 Task: Find connections with filter location Orvault with filter topic #communitieswith filter profile language Spanish with filter current company QuantumBlack, AI by McKinsey with filter school Deccan College Of Engineering And Technology with filter industry Freight and Package Transportation with filter service category Financial Analysis with filter keywords title Principal
Action: Mouse moved to (528, 90)
Screenshot: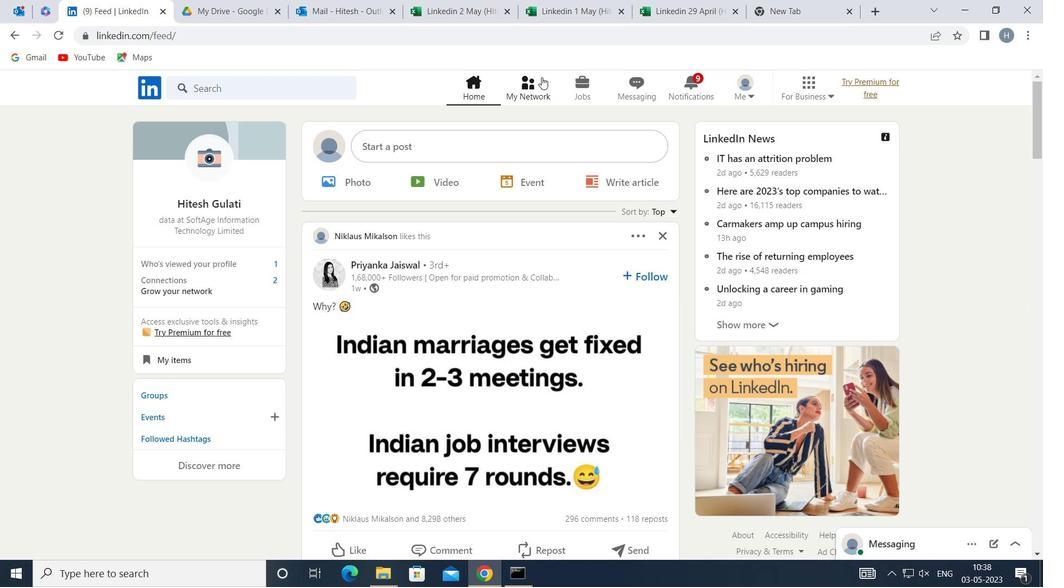 
Action: Mouse pressed left at (528, 90)
Screenshot: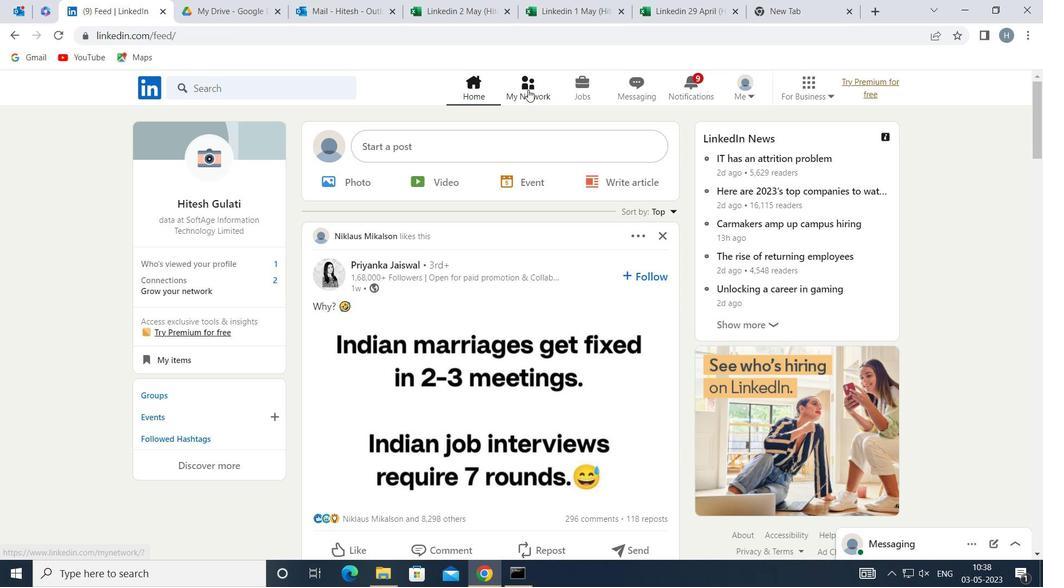 
Action: Mouse moved to (296, 158)
Screenshot: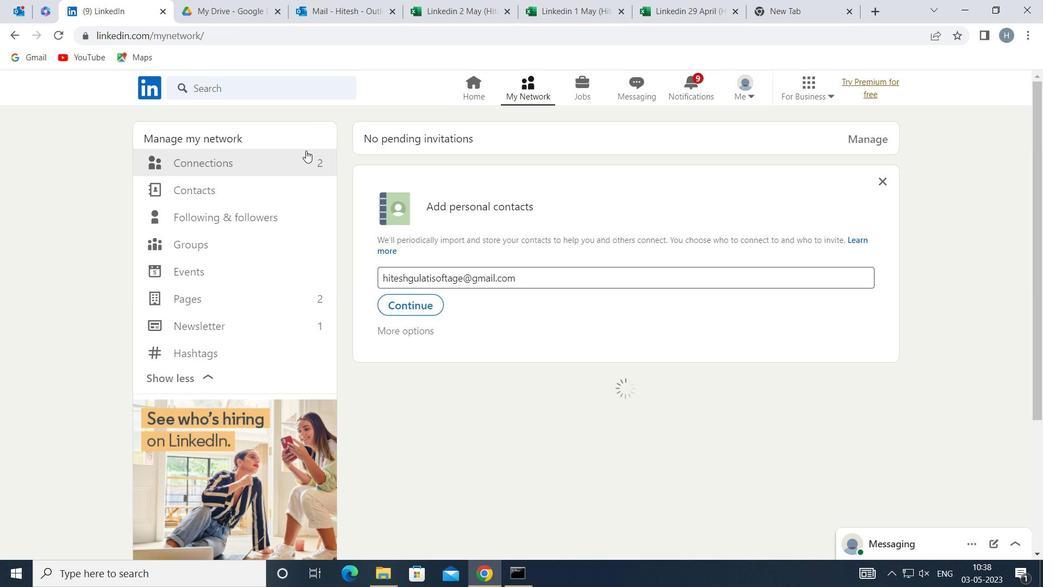 
Action: Mouse pressed left at (296, 158)
Screenshot: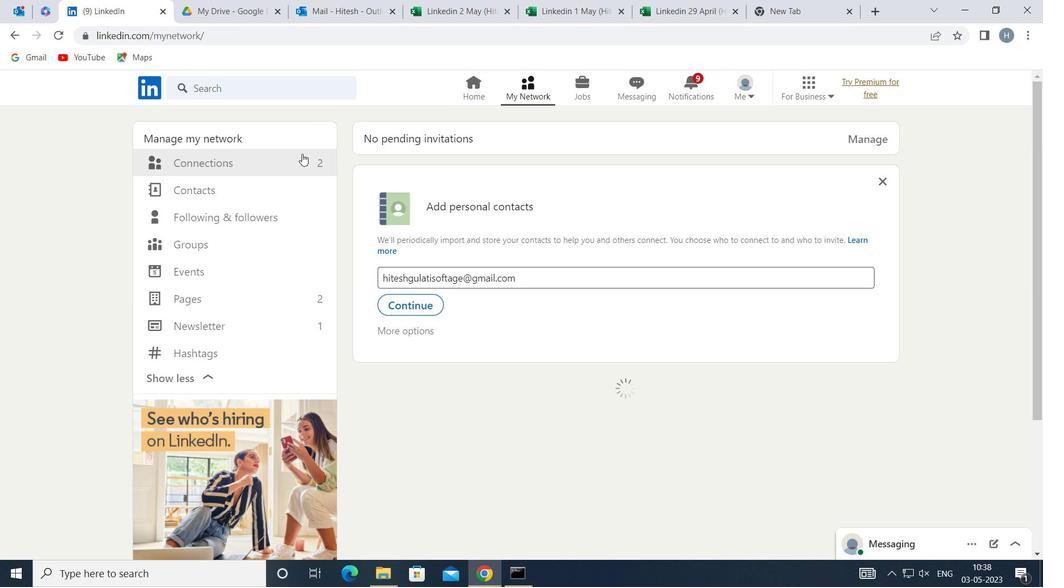 
Action: Mouse moved to (649, 160)
Screenshot: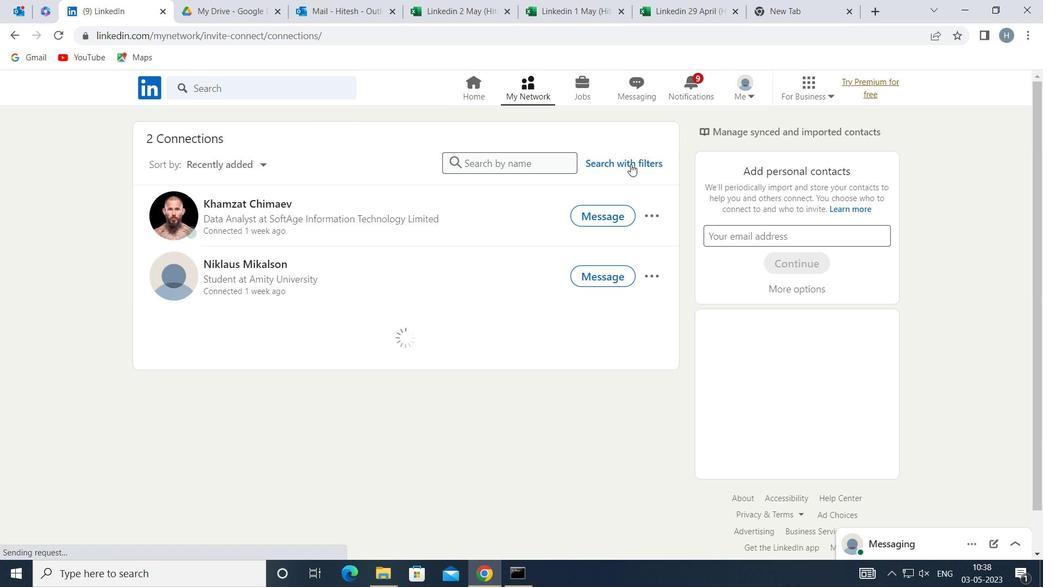 
Action: Mouse pressed left at (649, 160)
Screenshot: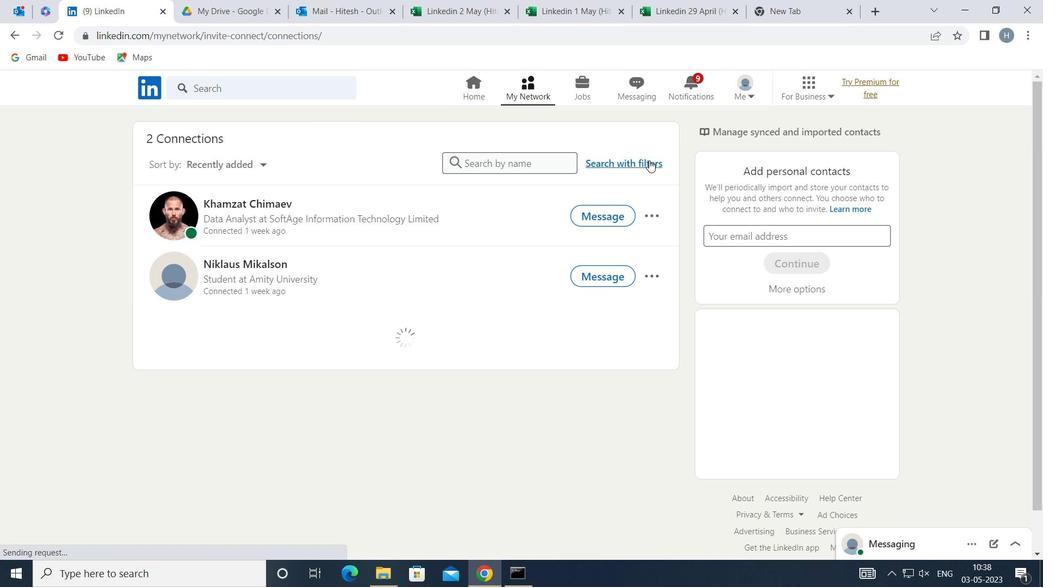 
Action: Mouse moved to (574, 126)
Screenshot: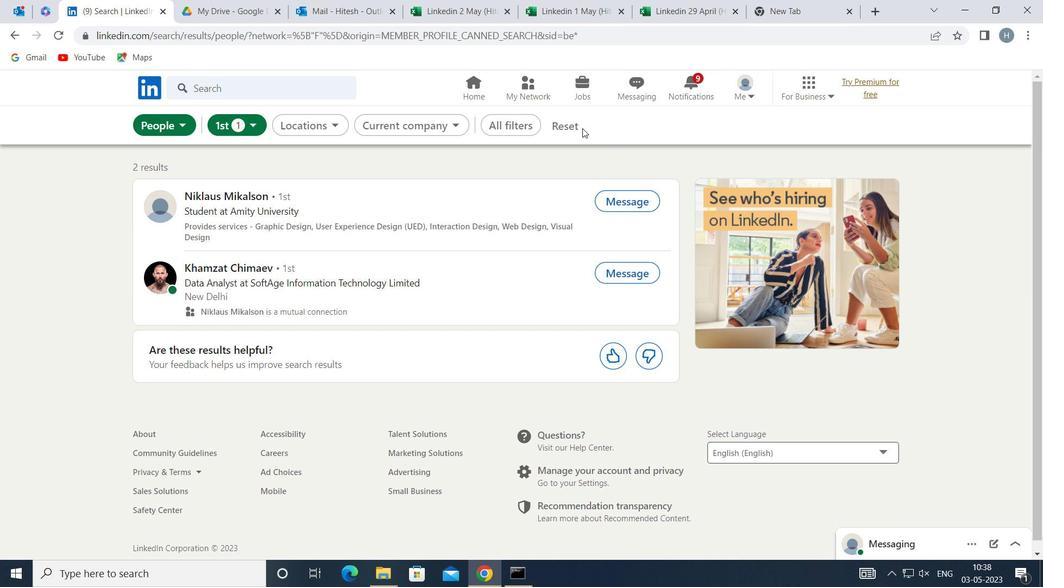 
Action: Mouse pressed left at (574, 126)
Screenshot: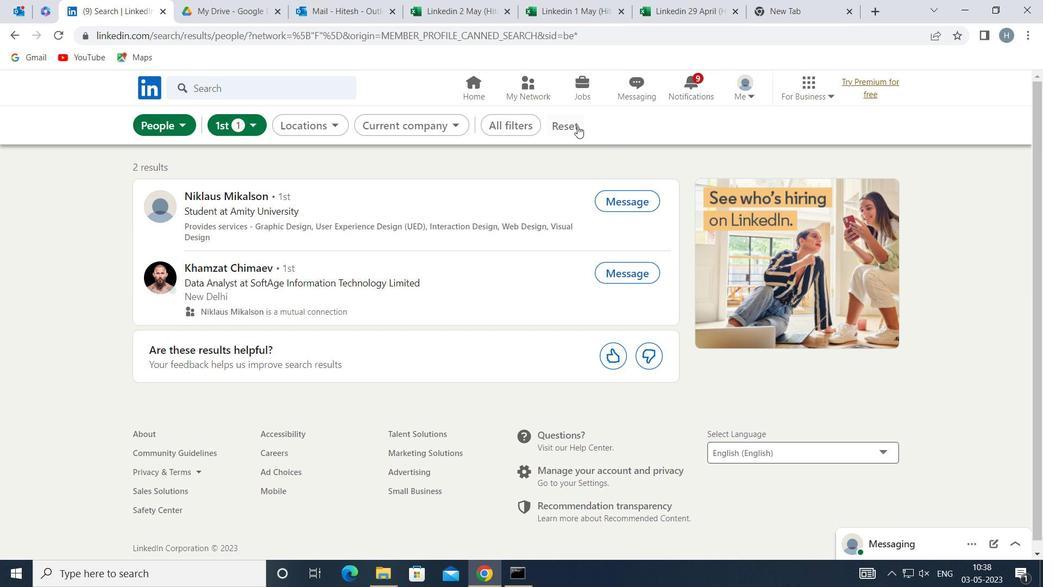 
Action: Mouse moved to (556, 123)
Screenshot: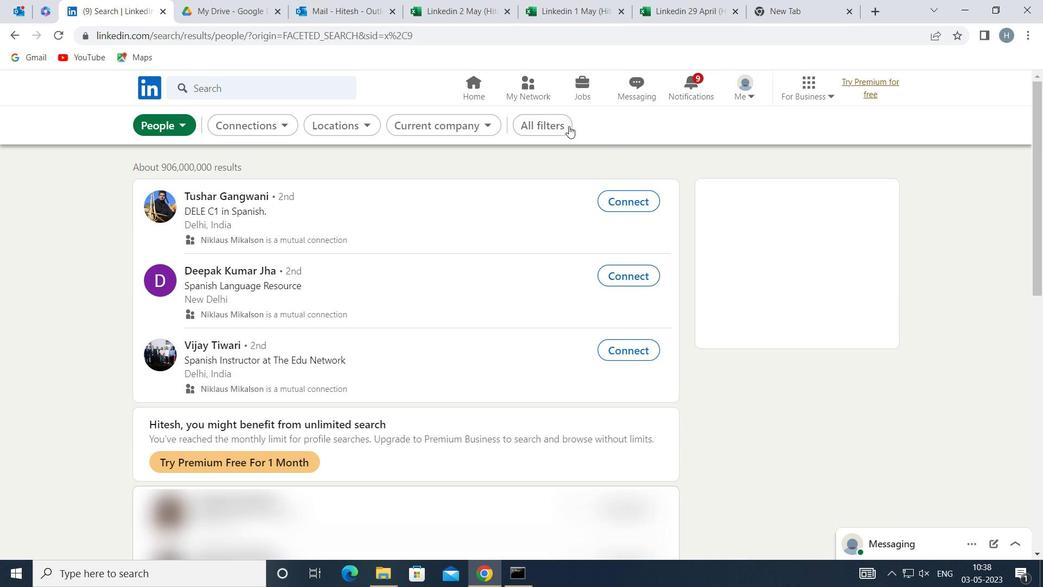 
Action: Mouse pressed left at (556, 123)
Screenshot: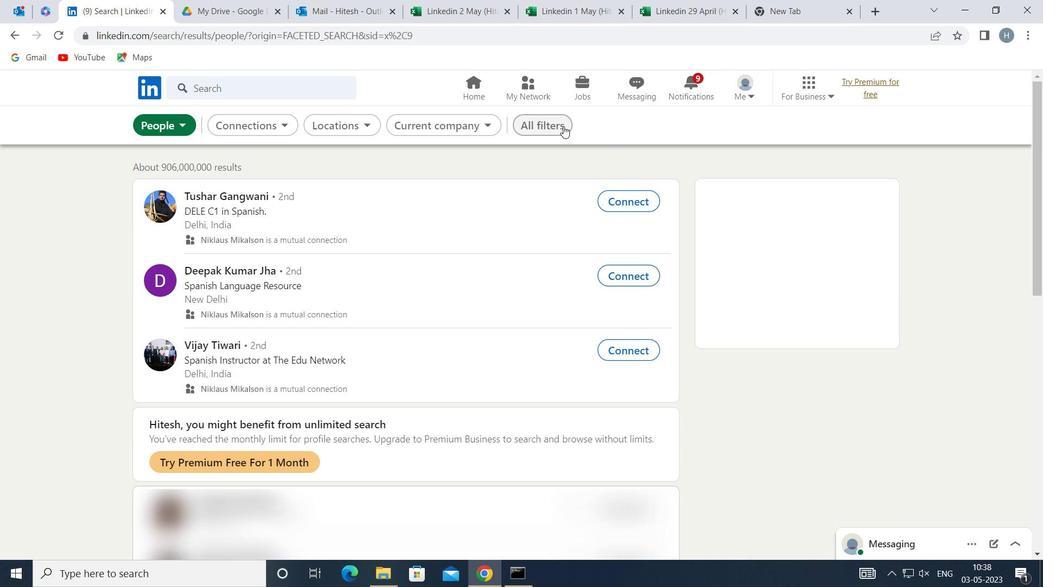 
Action: Mouse moved to (703, 249)
Screenshot: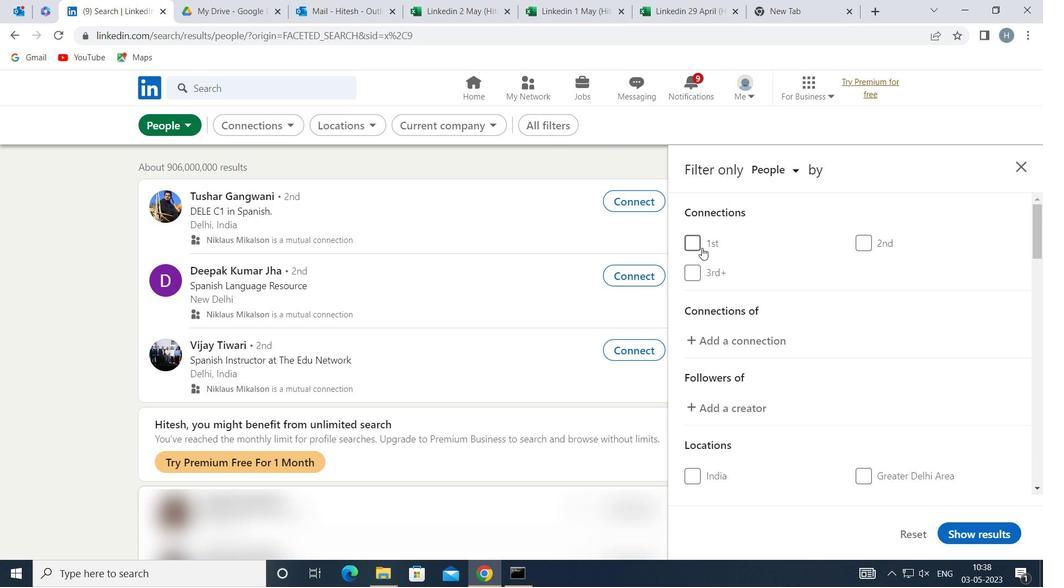 
Action: Mouse scrolled (703, 249) with delta (0, 0)
Screenshot: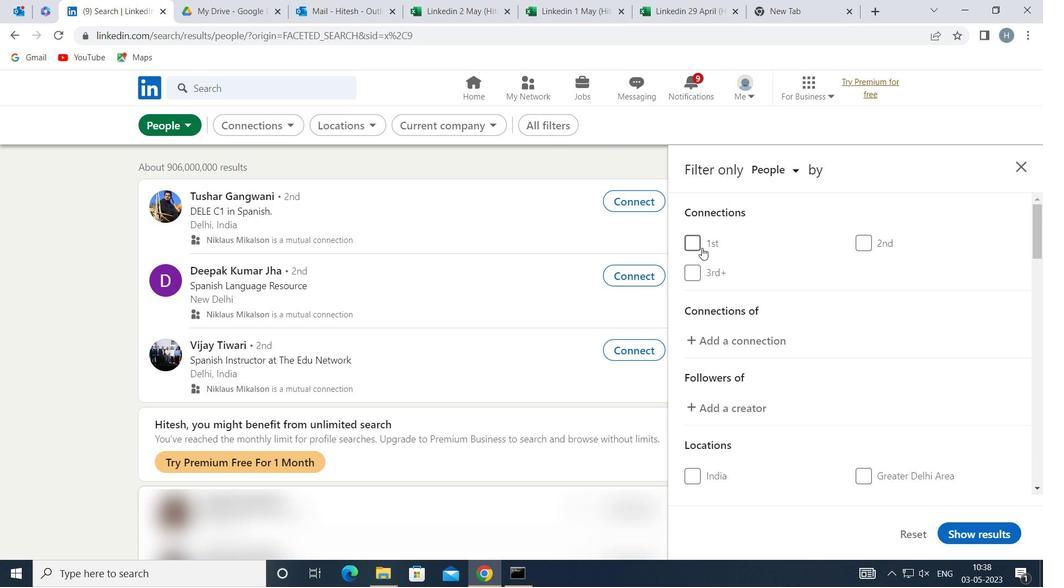 
Action: Mouse moved to (703, 251)
Screenshot: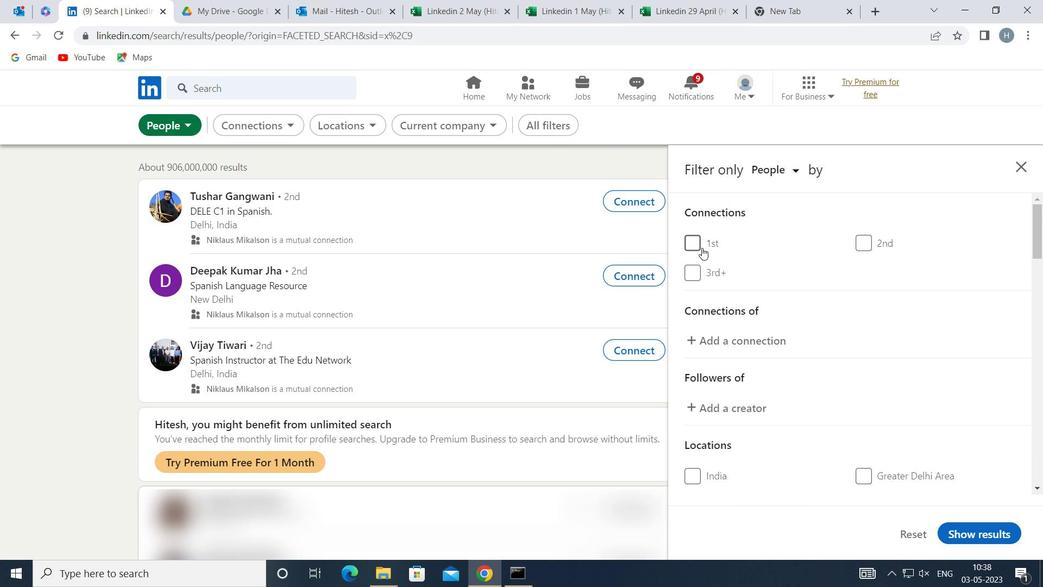 
Action: Mouse scrolled (703, 251) with delta (0, 0)
Screenshot: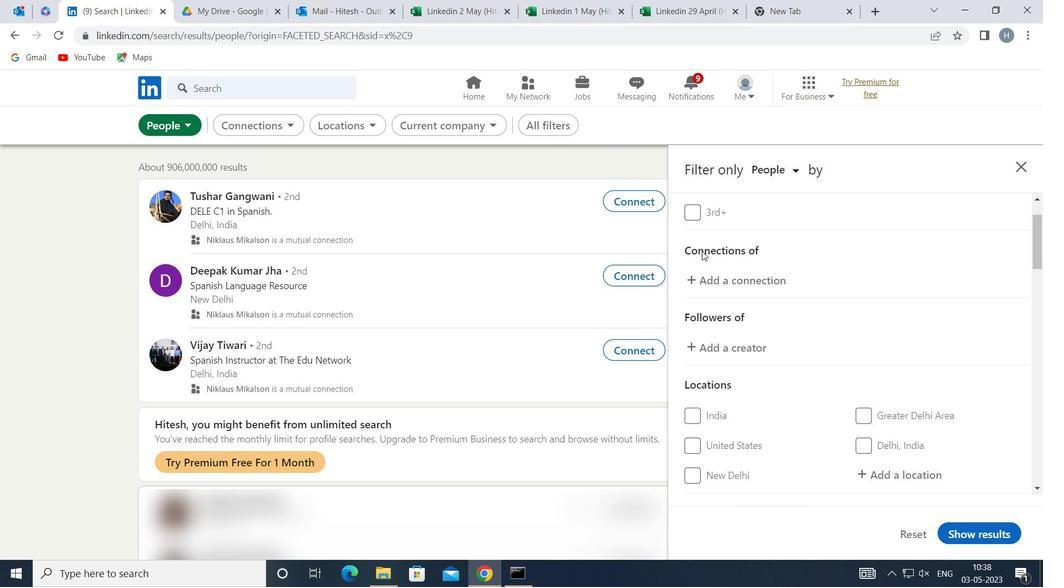 
Action: Mouse moved to (870, 404)
Screenshot: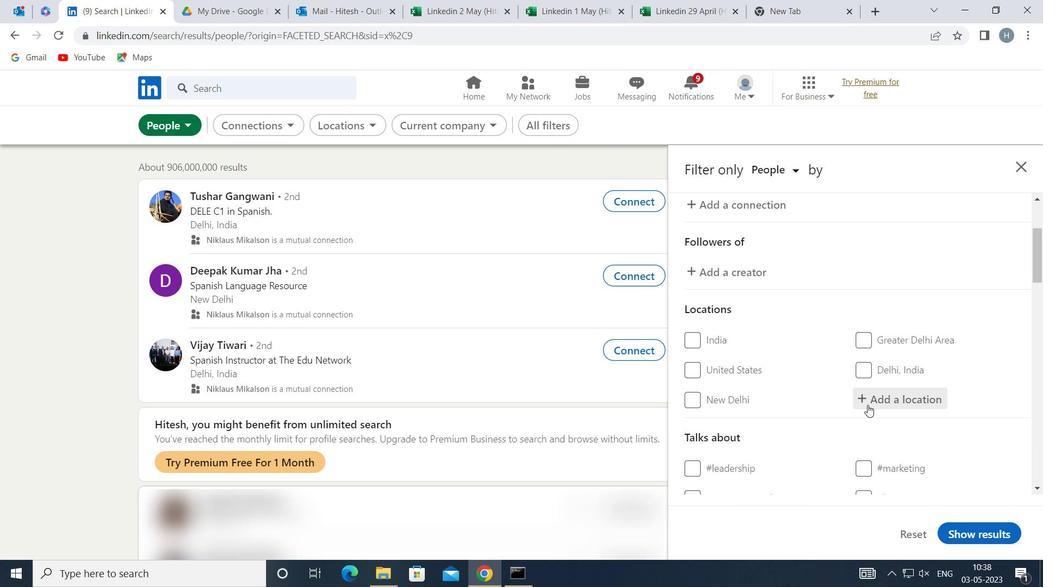 
Action: Mouse pressed left at (870, 404)
Screenshot: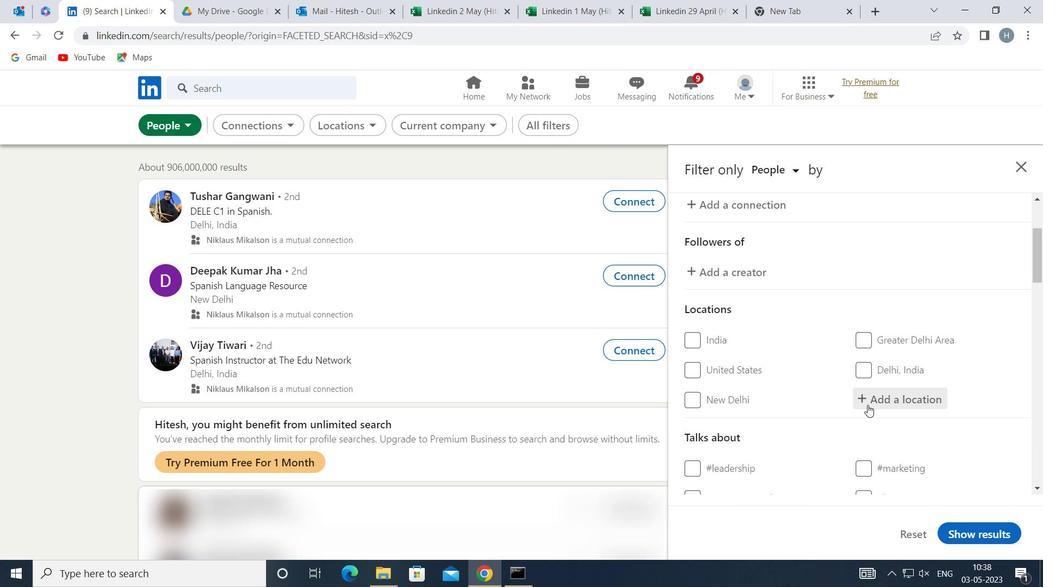 
Action: Mouse moved to (871, 404)
Screenshot: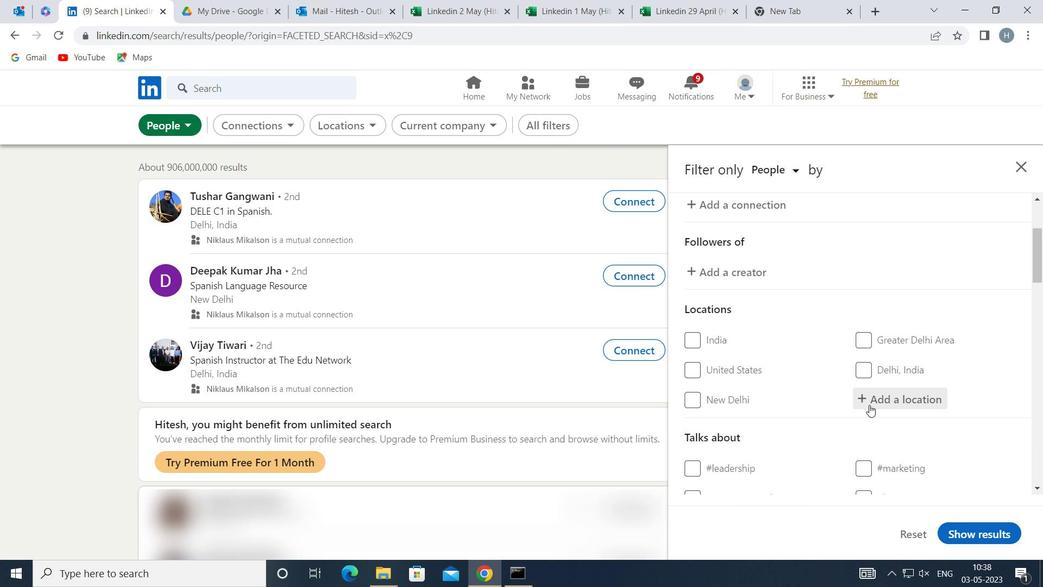 
Action: Key pressed <Key.shift>ORVAULT
Screenshot: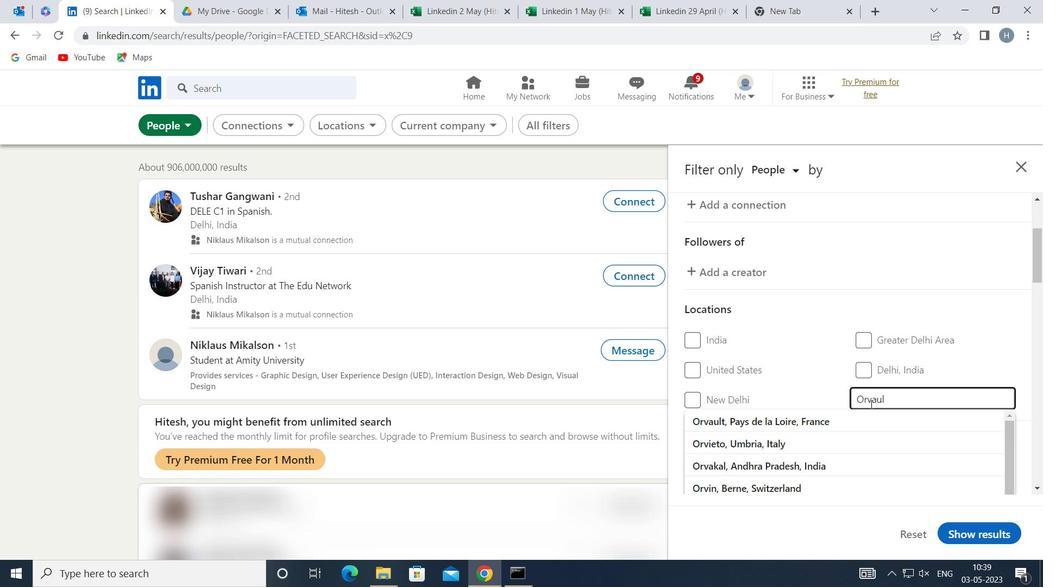 
Action: Mouse moved to (862, 408)
Screenshot: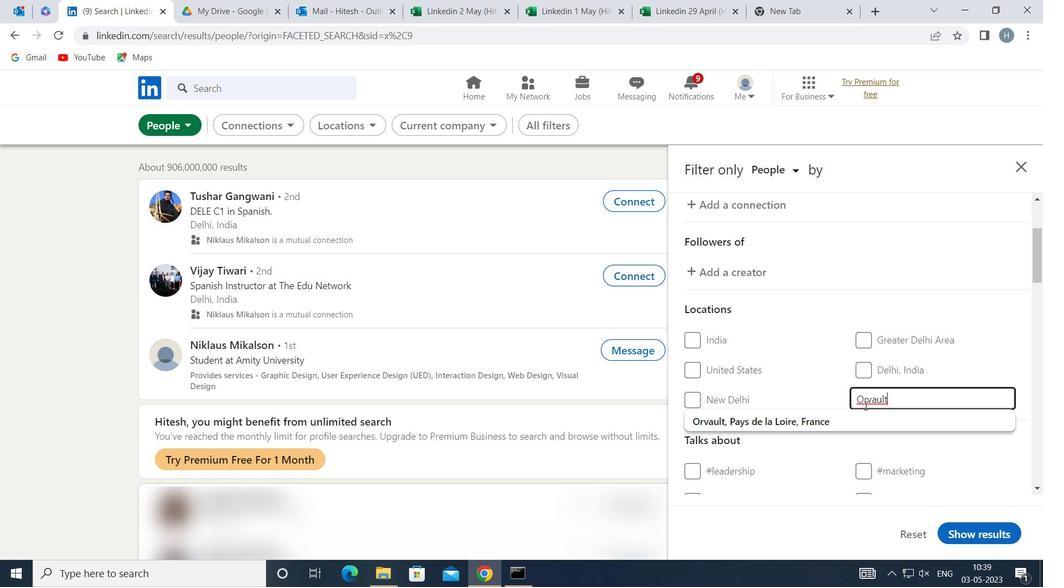 
Action: Mouse pressed left at (862, 408)
Screenshot: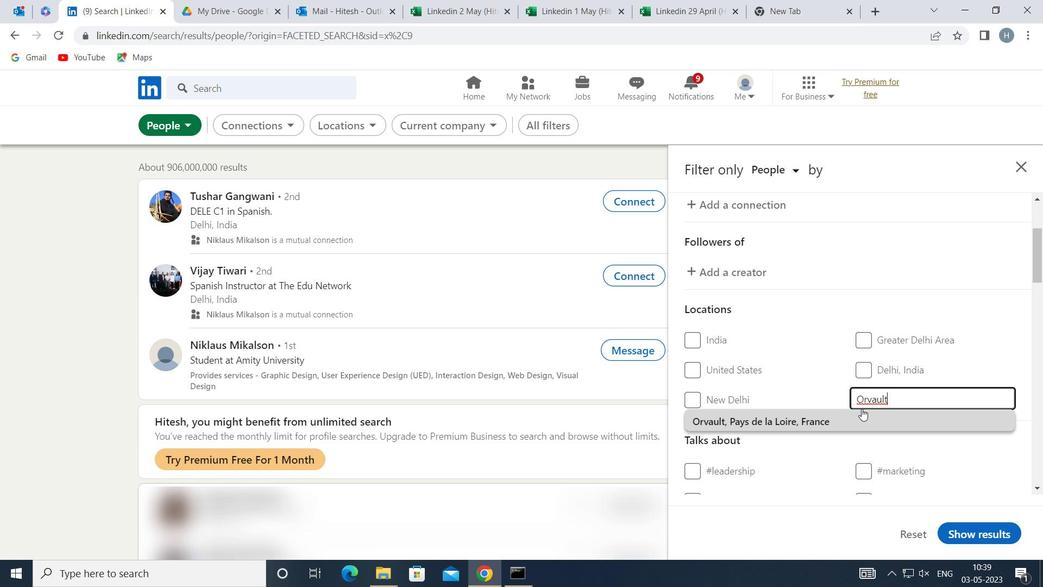 
Action: Mouse scrolled (862, 408) with delta (0, 0)
Screenshot: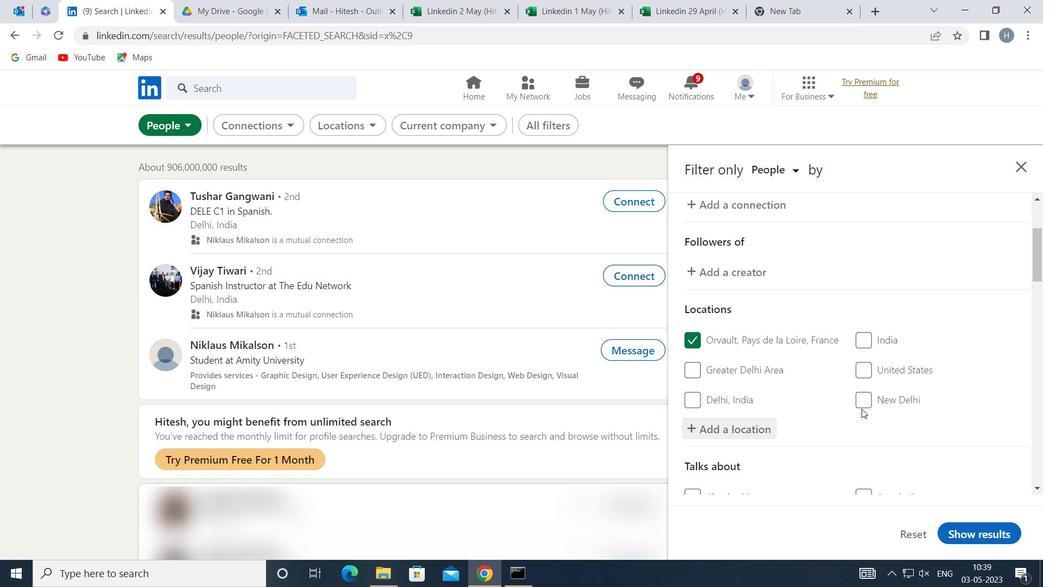 
Action: Mouse scrolled (862, 408) with delta (0, 0)
Screenshot: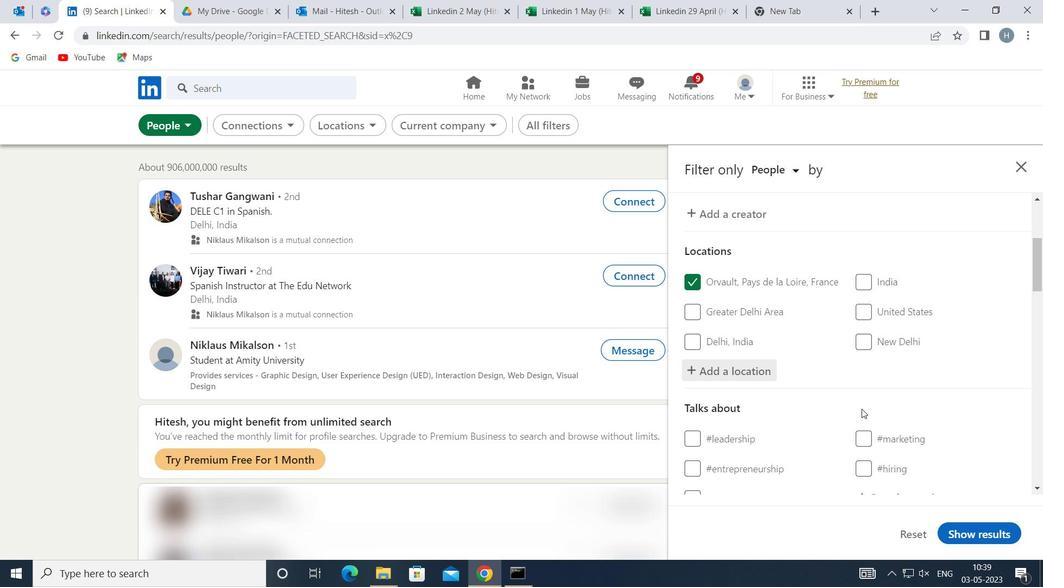 
Action: Mouse scrolled (862, 408) with delta (0, 0)
Screenshot: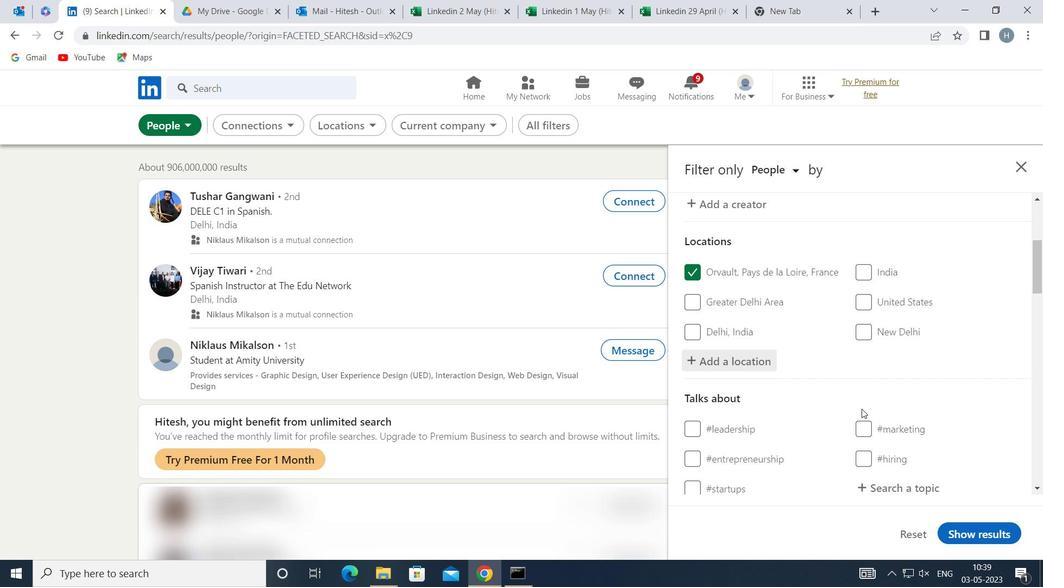 
Action: Mouse moved to (923, 349)
Screenshot: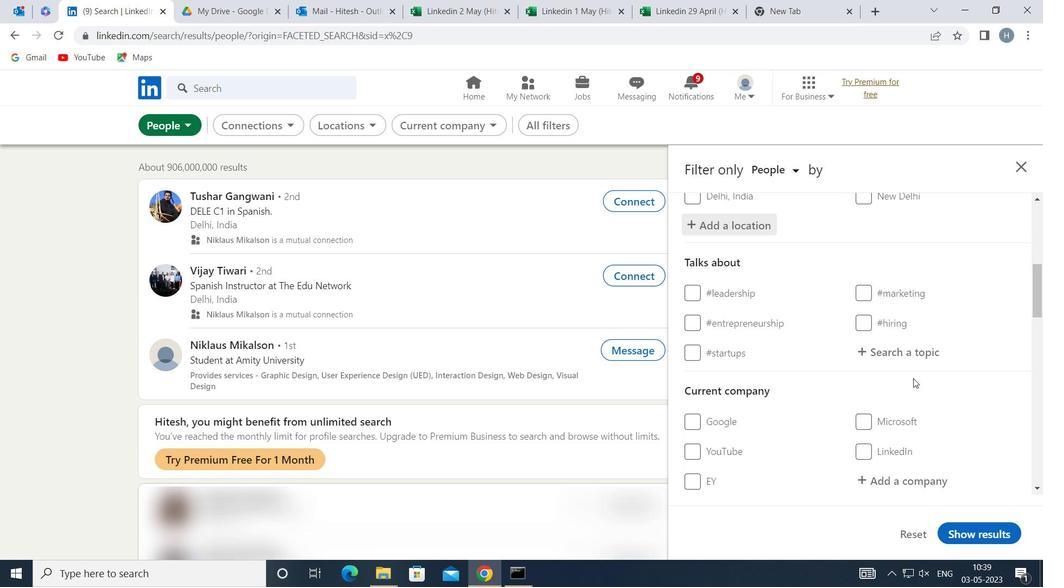 
Action: Mouse pressed left at (923, 349)
Screenshot: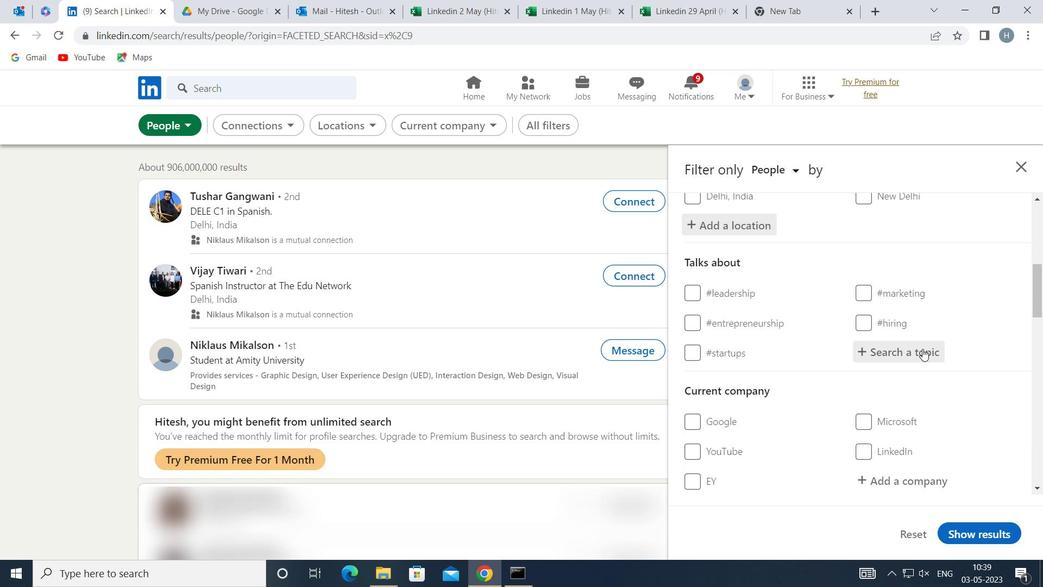 
Action: Key pressed <Key.shift>CC<Key.backspace>OMMUNITIES
Screenshot: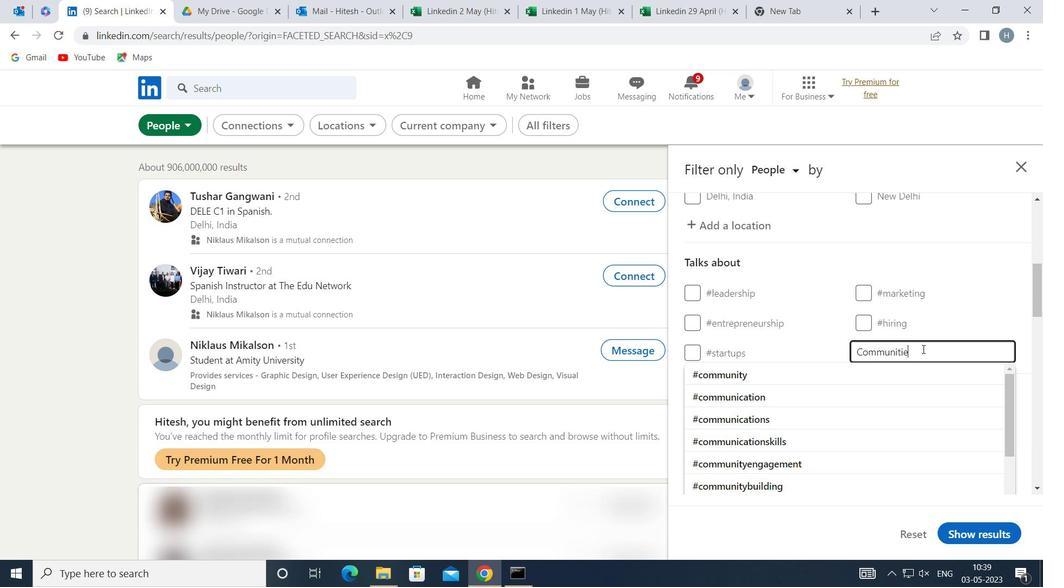 
Action: Mouse moved to (887, 368)
Screenshot: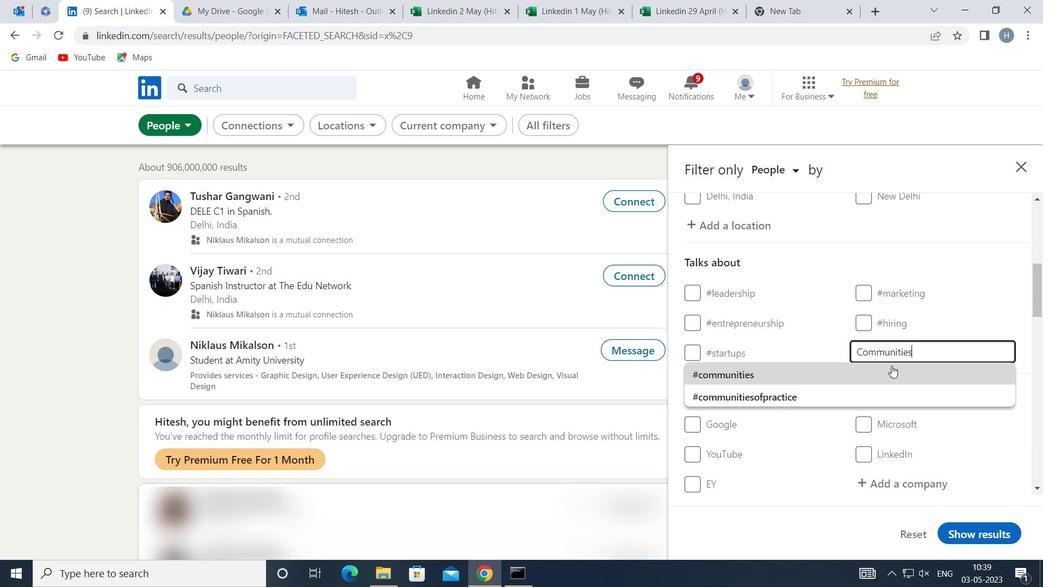 
Action: Mouse pressed left at (887, 368)
Screenshot: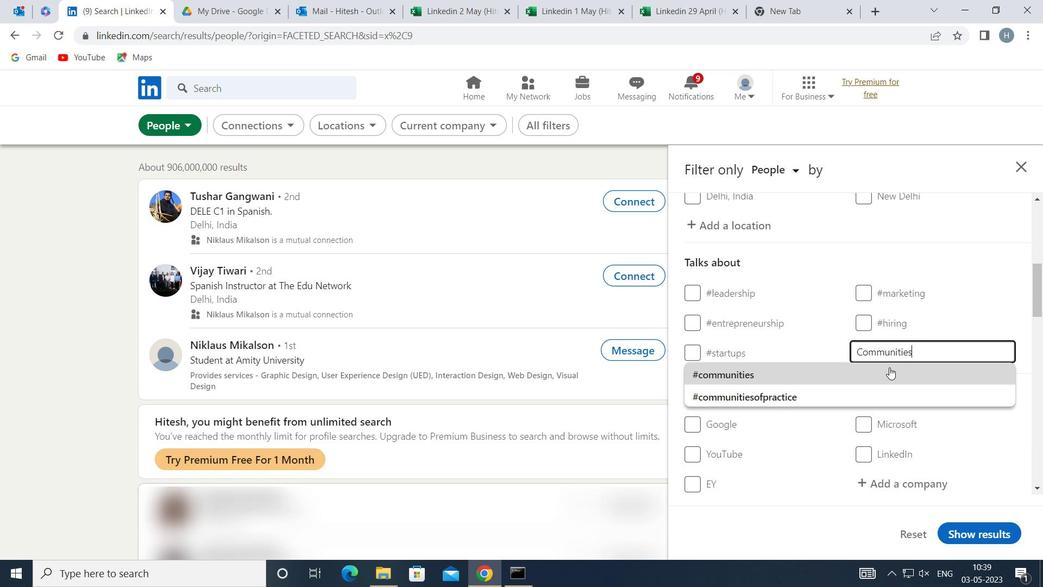 
Action: Mouse moved to (848, 372)
Screenshot: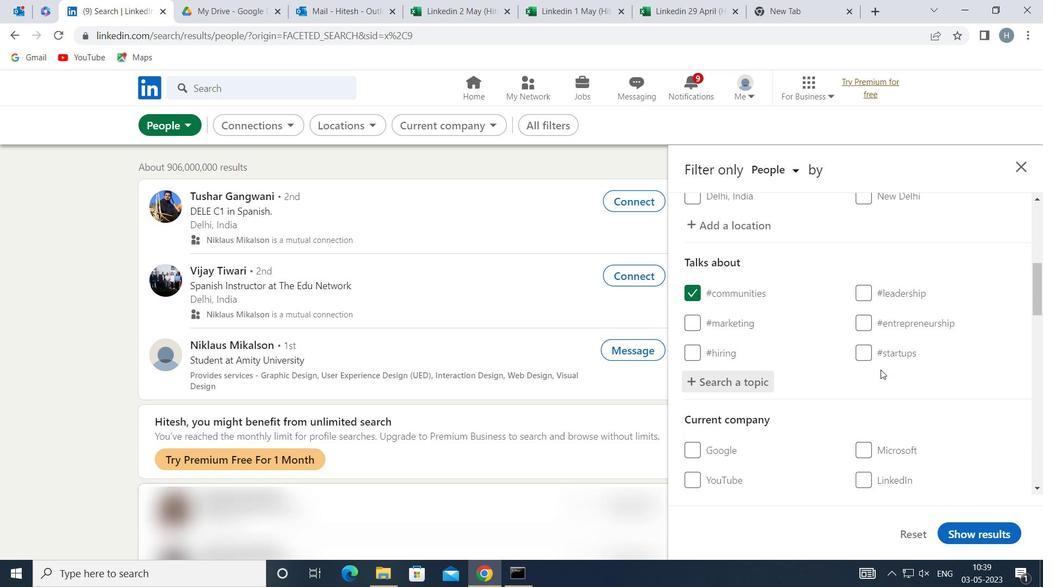 
Action: Mouse scrolled (848, 371) with delta (0, 0)
Screenshot: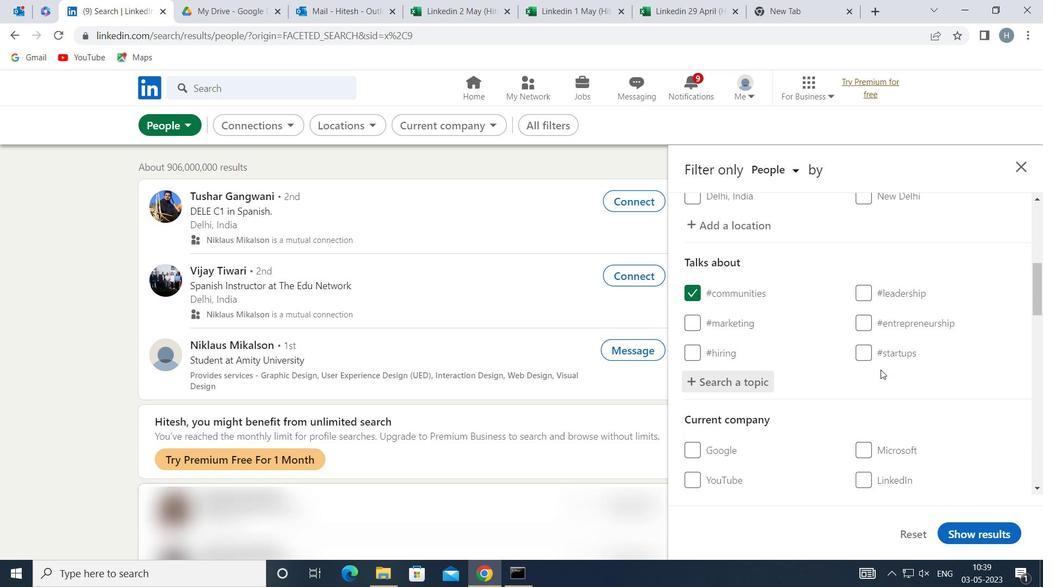 
Action: Mouse scrolled (848, 371) with delta (0, 0)
Screenshot: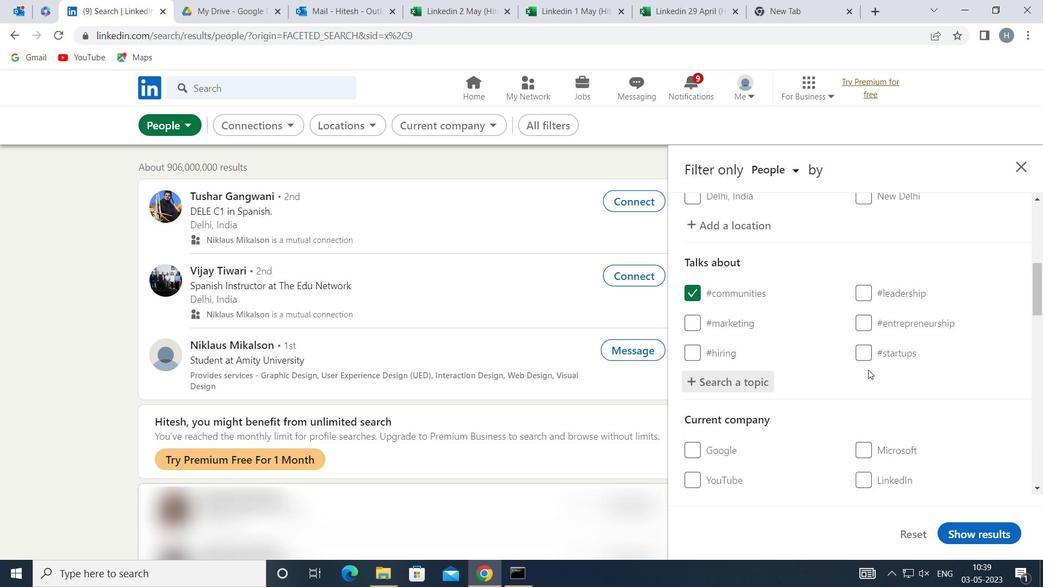 
Action: Mouse scrolled (848, 371) with delta (0, 0)
Screenshot: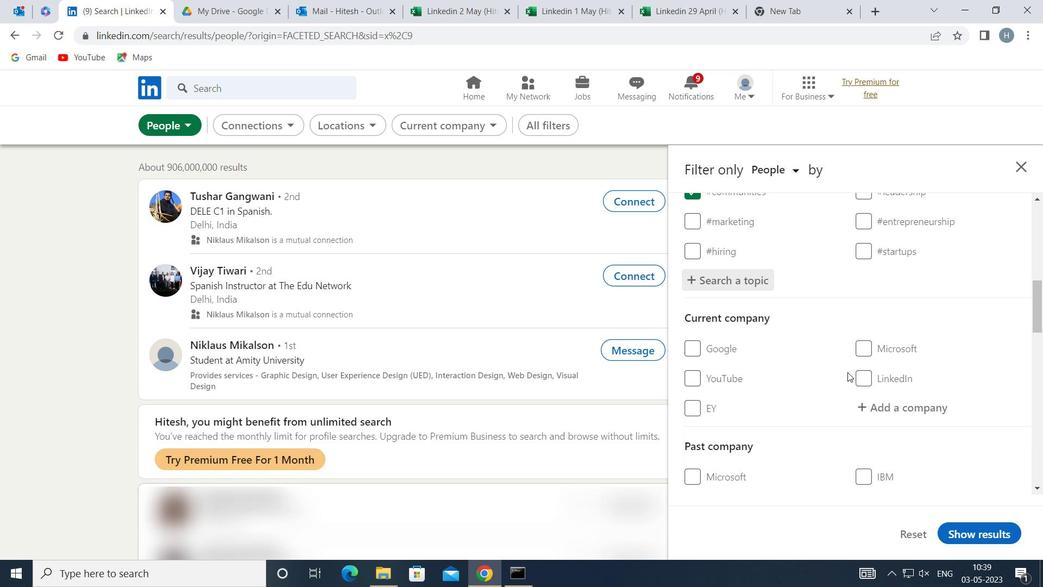 
Action: Mouse scrolled (848, 371) with delta (0, 0)
Screenshot: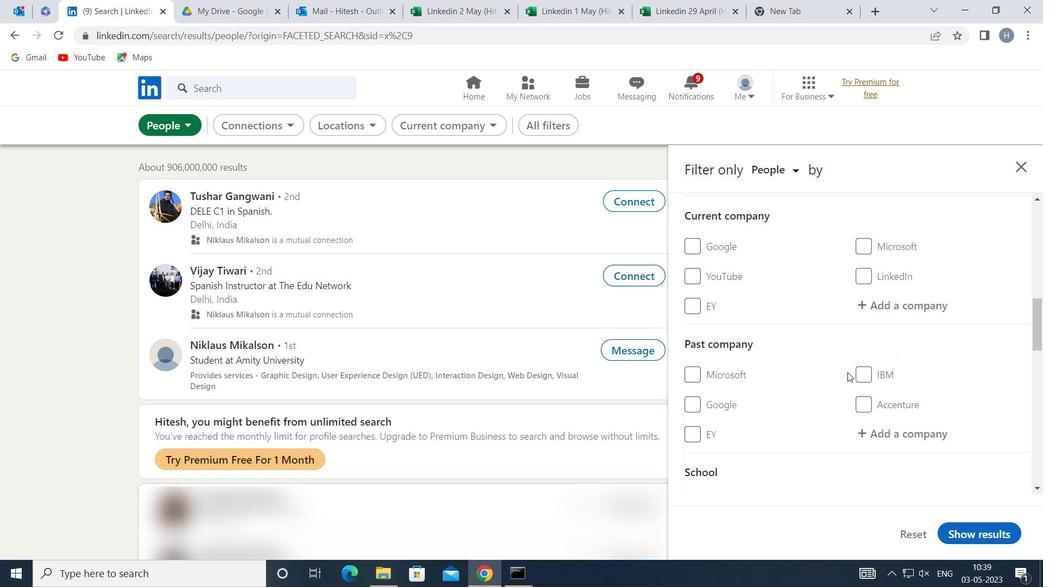 
Action: Mouse moved to (837, 387)
Screenshot: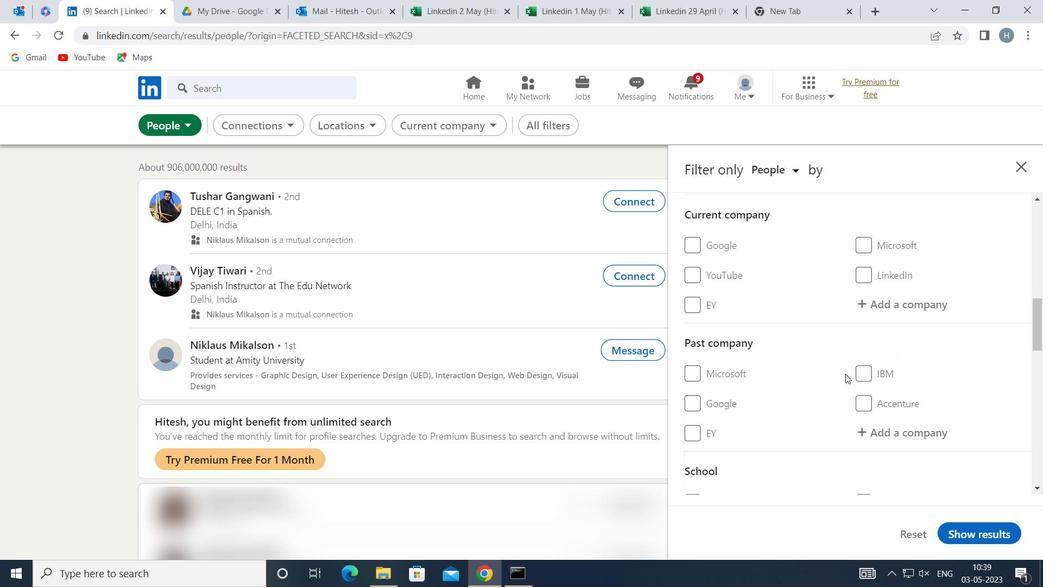 
Action: Mouse scrolled (837, 387) with delta (0, 0)
Screenshot: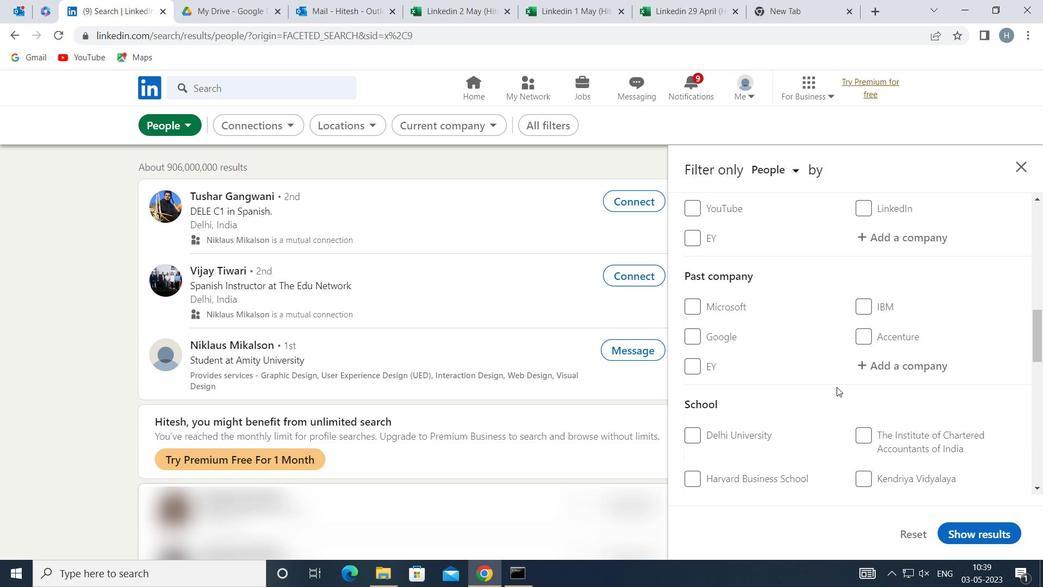 
Action: Mouse scrolled (837, 387) with delta (0, 0)
Screenshot: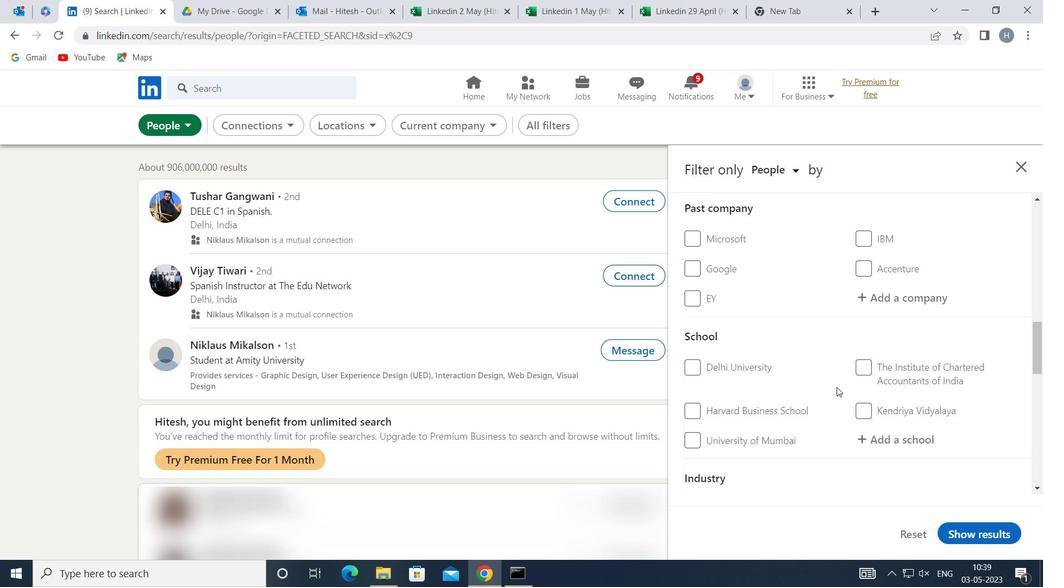 
Action: Mouse moved to (837, 387)
Screenshot: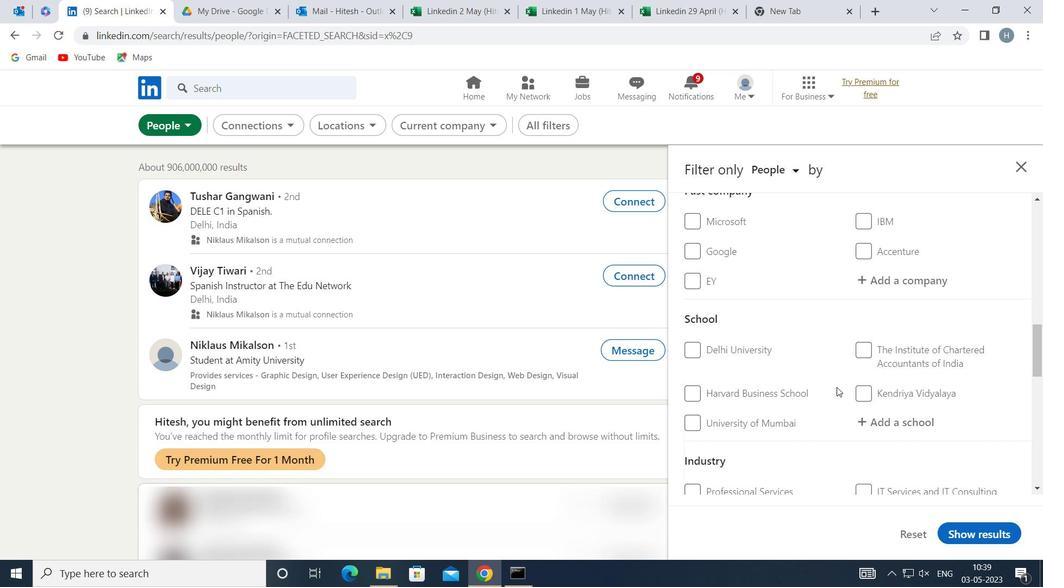 
Action: Mouse scrolled (837, 387) with delta (0, 0)
Screenshot: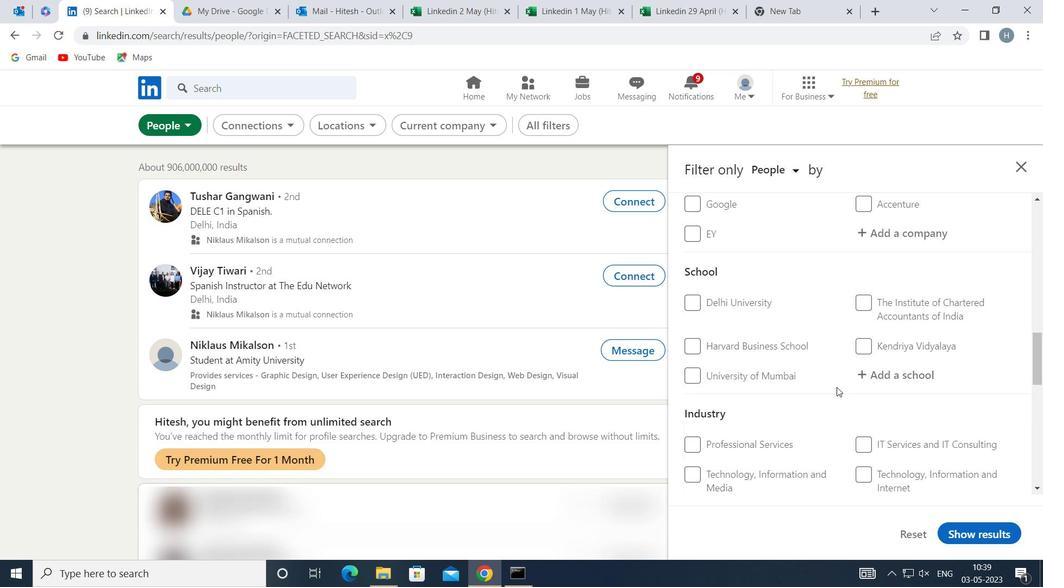 
Action: Mouse moved to (838, 386)
Screenshot: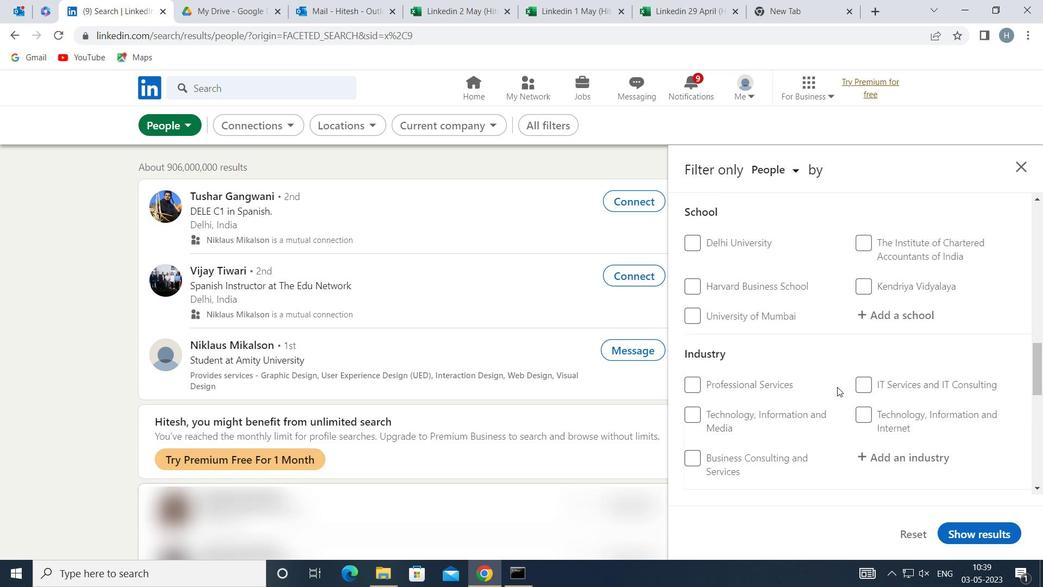 
Action: Mouse scrolled (838, 385) with delta (0, 0)
Screenshot: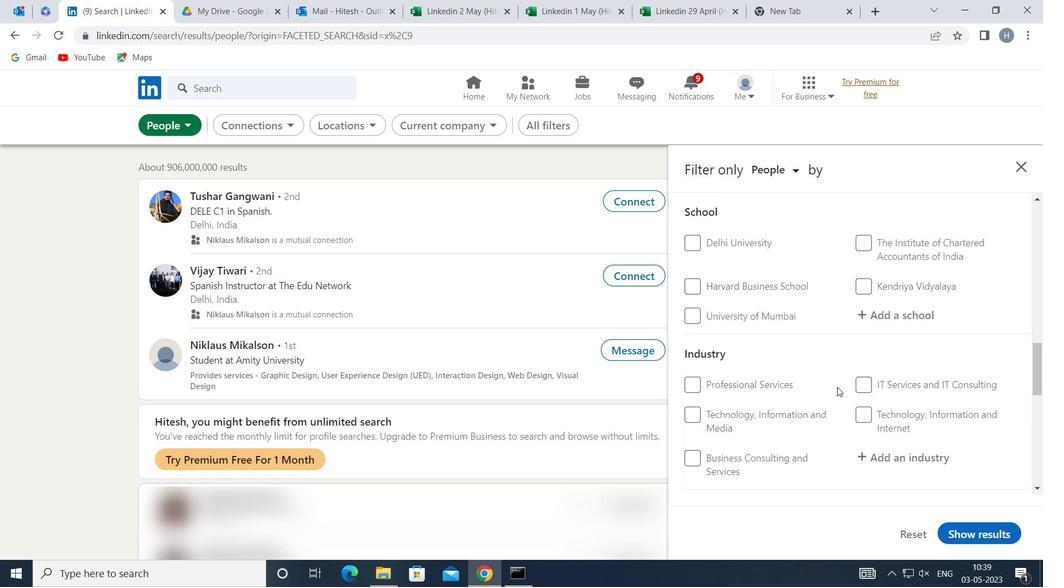 
Action: Mouse moved to (838, 385)
Screenshot: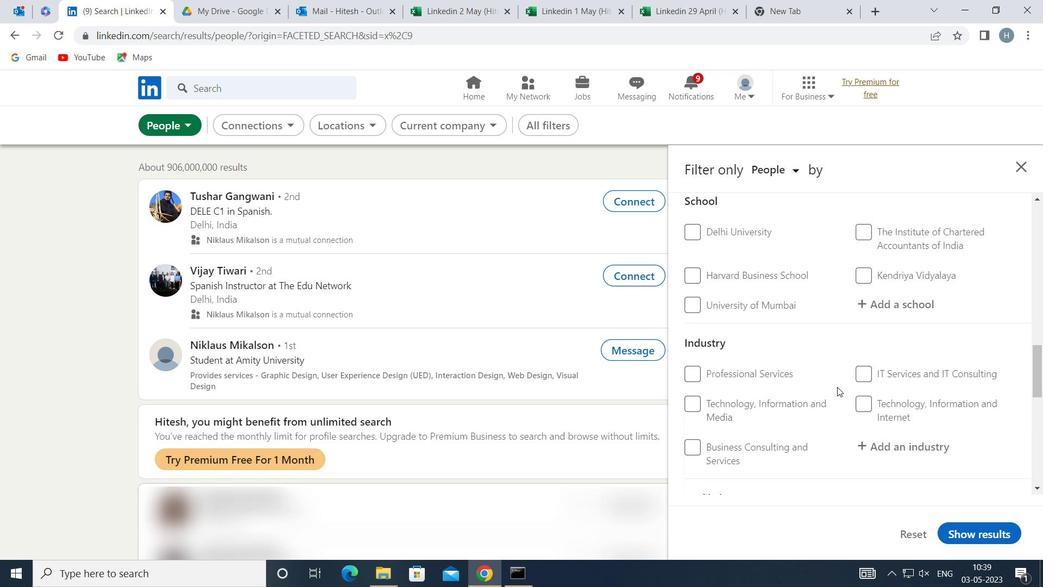 
Action: Mouse scrolled (838, 384) with delta (0, 0)
Screenshot: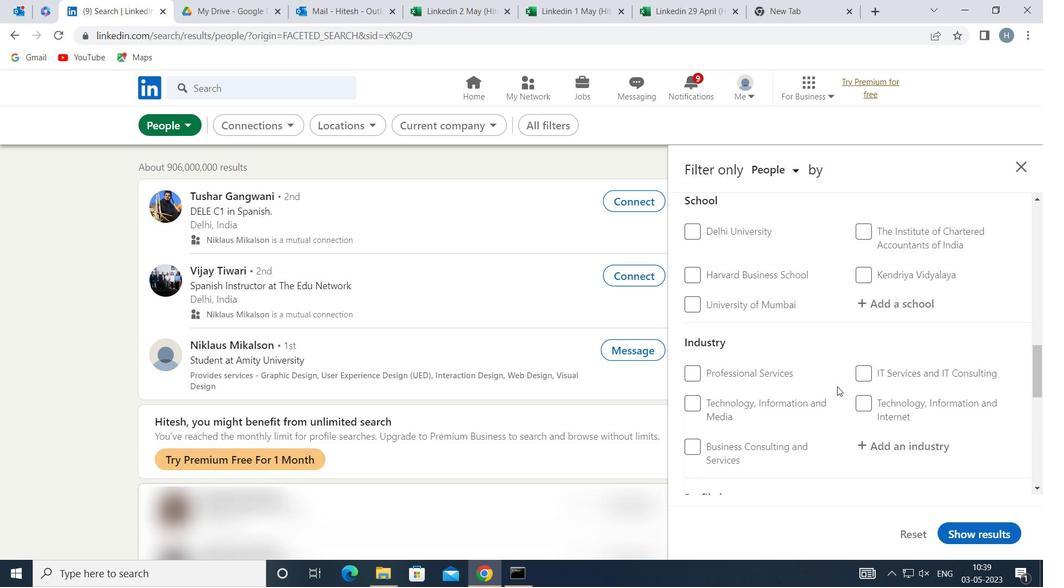 
Action: Mouse moved to (839, 381)
Screenshot: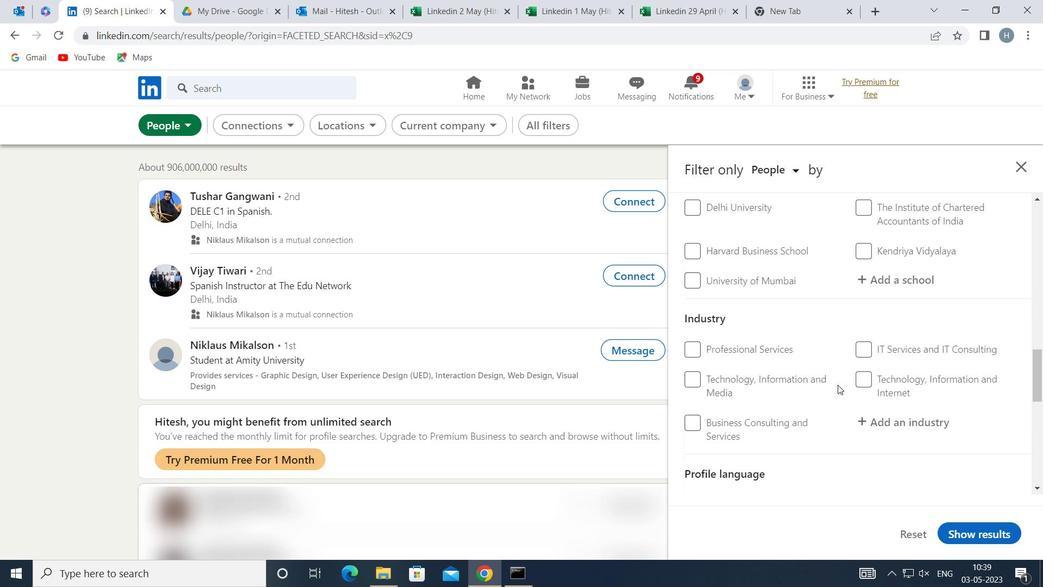 
Action: Mouse scrolled (839, 381) with delta (0, 0)
Screenshot: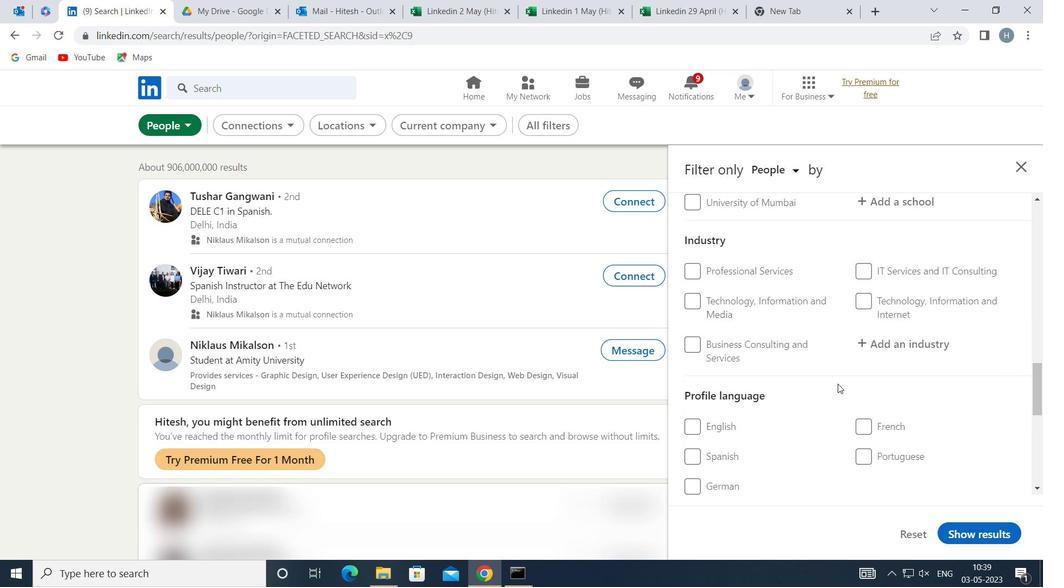 
Action: Mouse moved to (735, 358)
Screenshot: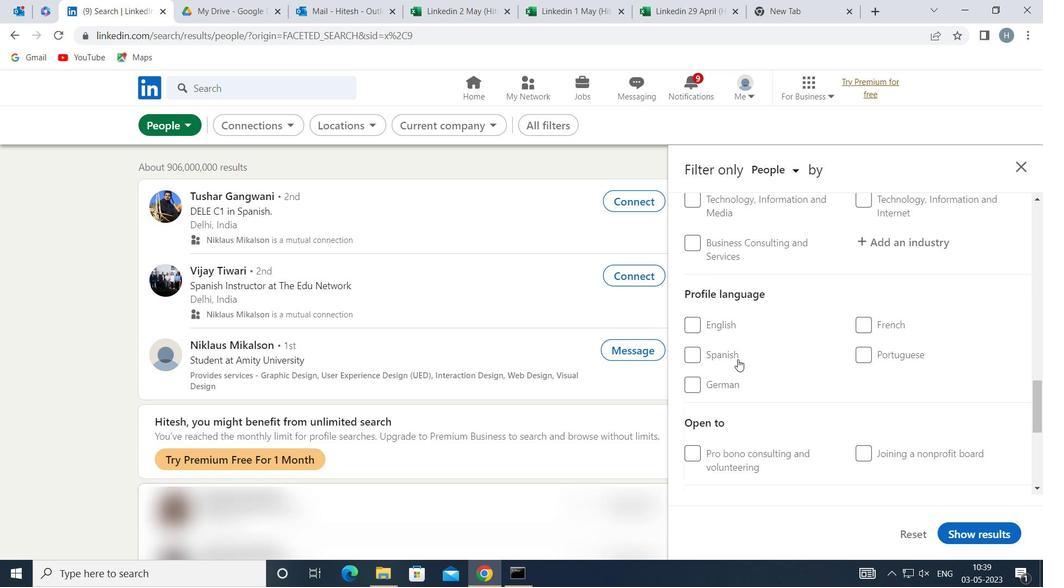 
Action: Mouse pressed left at (735, 358)
Screenshot: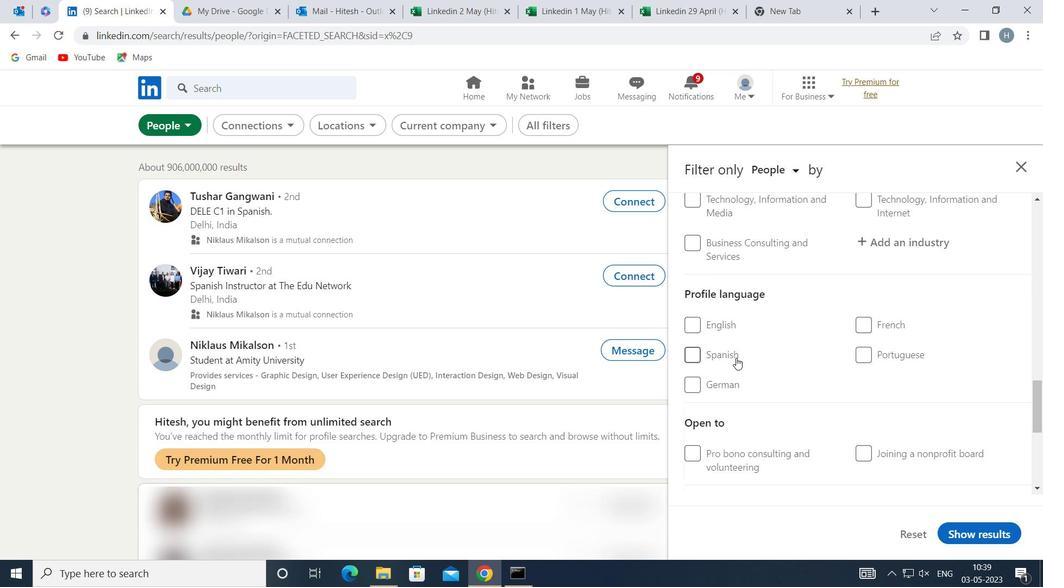
Action: Mouse moved to (824, 349)
Screenshot: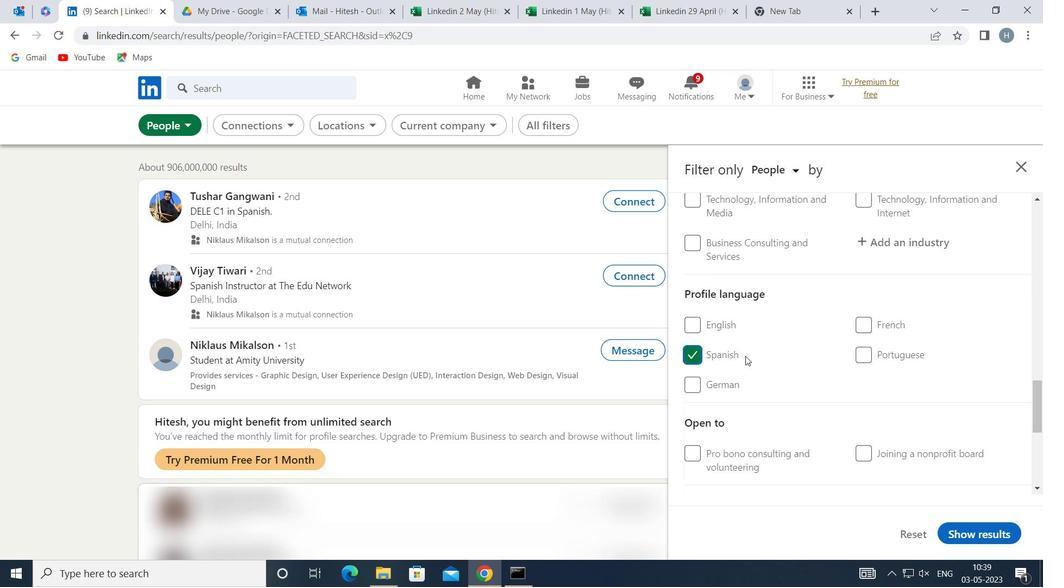 
Action: Mouse scrolled (824, 350) with delta (0, 0)
Screenshot: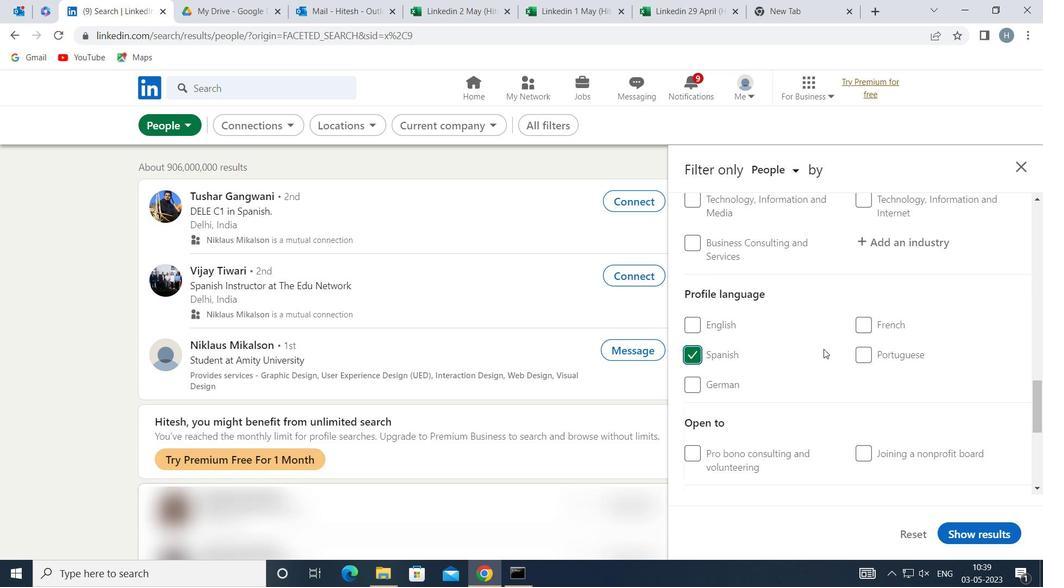 
Action: Mouse scrolled (824, 350) with delta (0, 0)
Screenshot: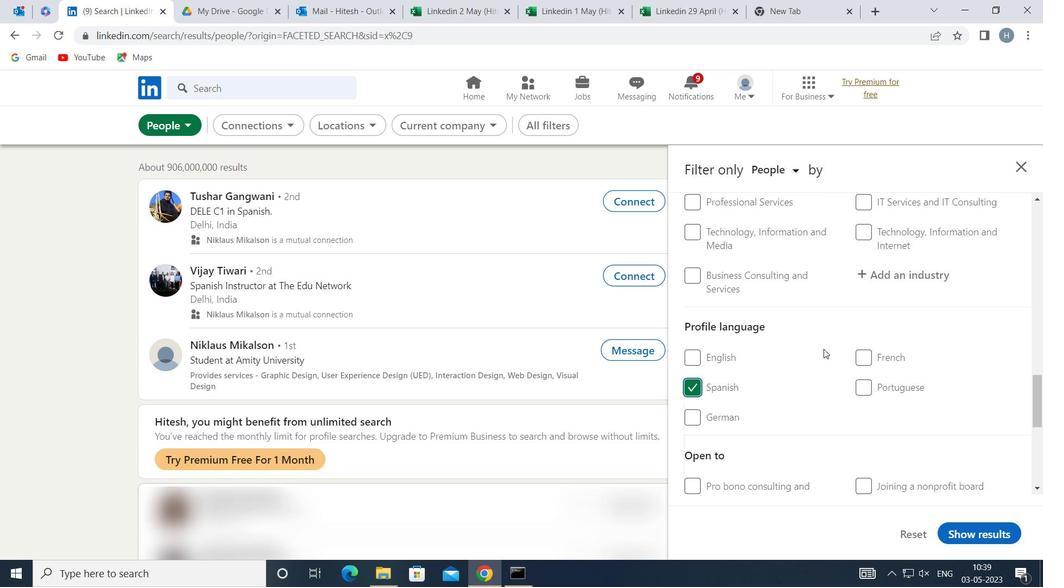 
Action: Mouse scrolled (824, 350) with delta (0, 0)
Screenshot: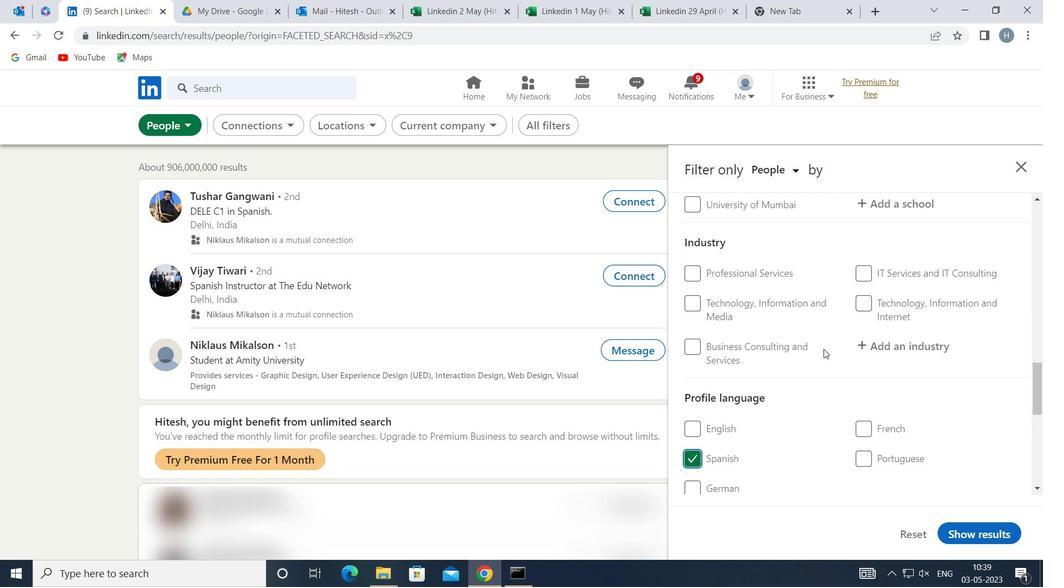 
Action: Mouse scrolled (824, 350) with delta (0, 0)
Screenshot: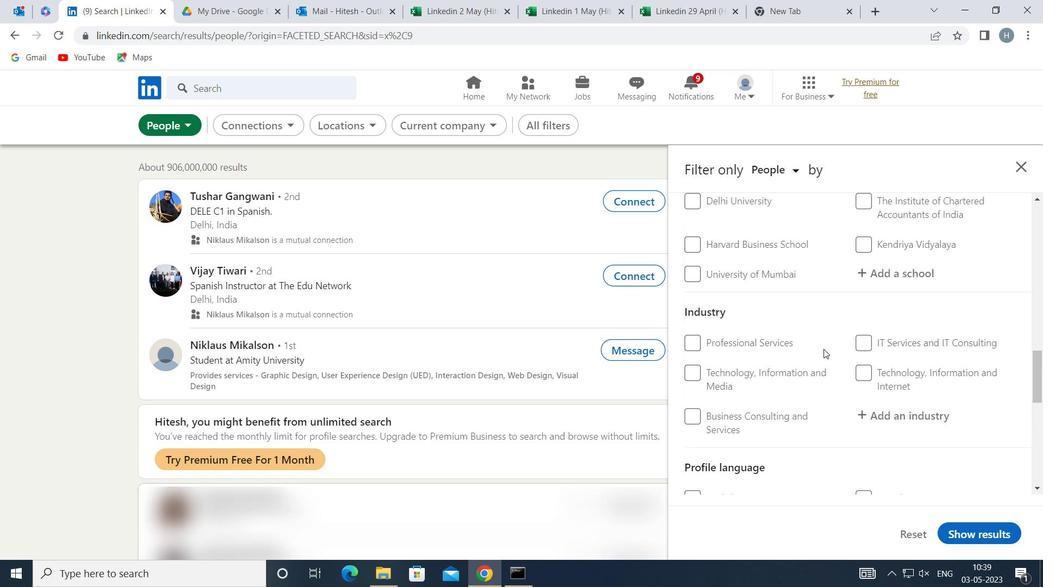 
Action: Mouse scrolled (824, 350) with delta (0, 0)
Screenshot: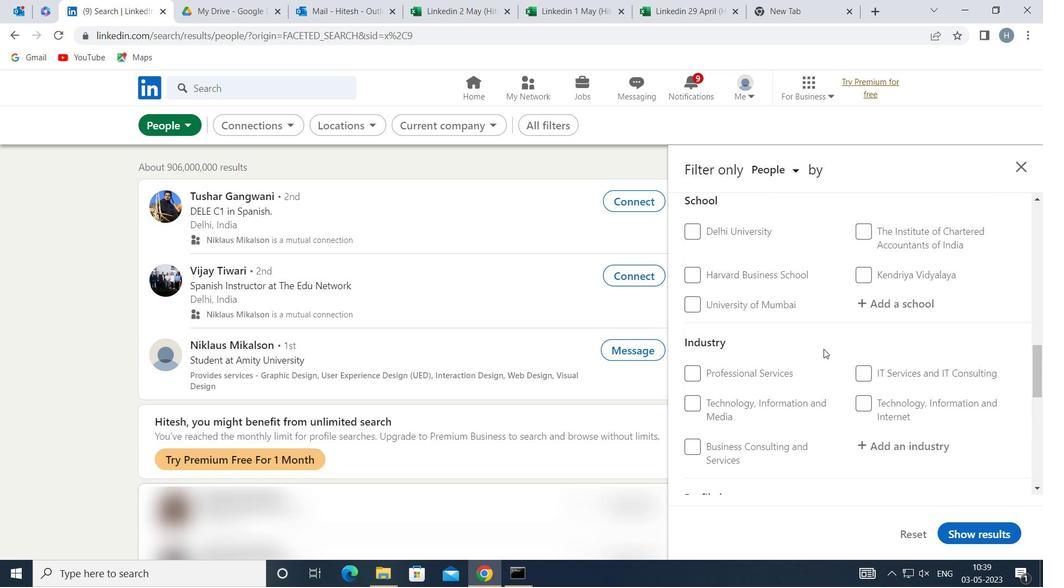 
Action: Mouse scrolled (824, 350) with delta (0, 0)
Screenshot: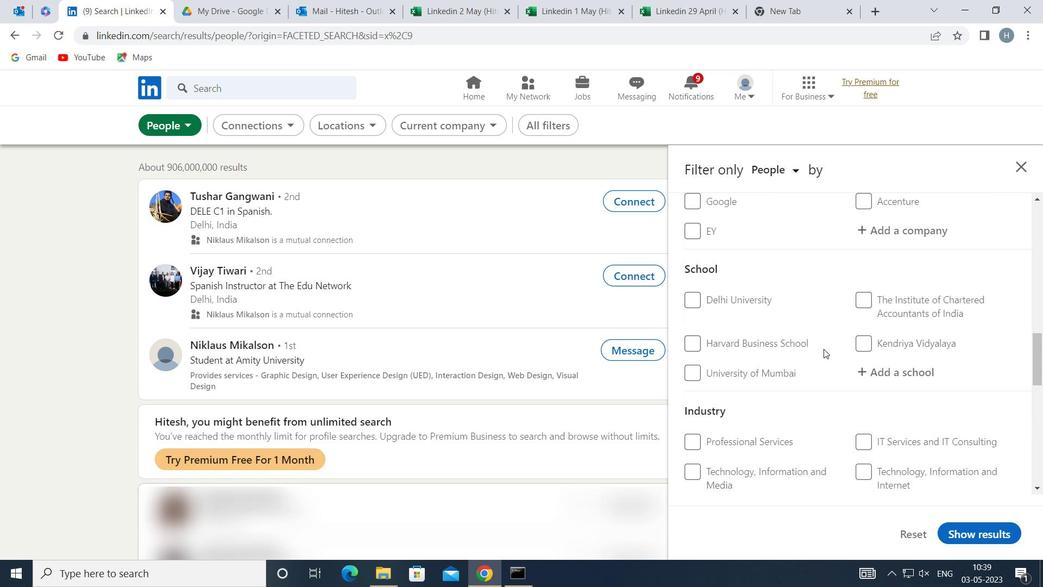 
Action: Mouse scrolled (824, 350) with delta (0, 0)
Screenshot: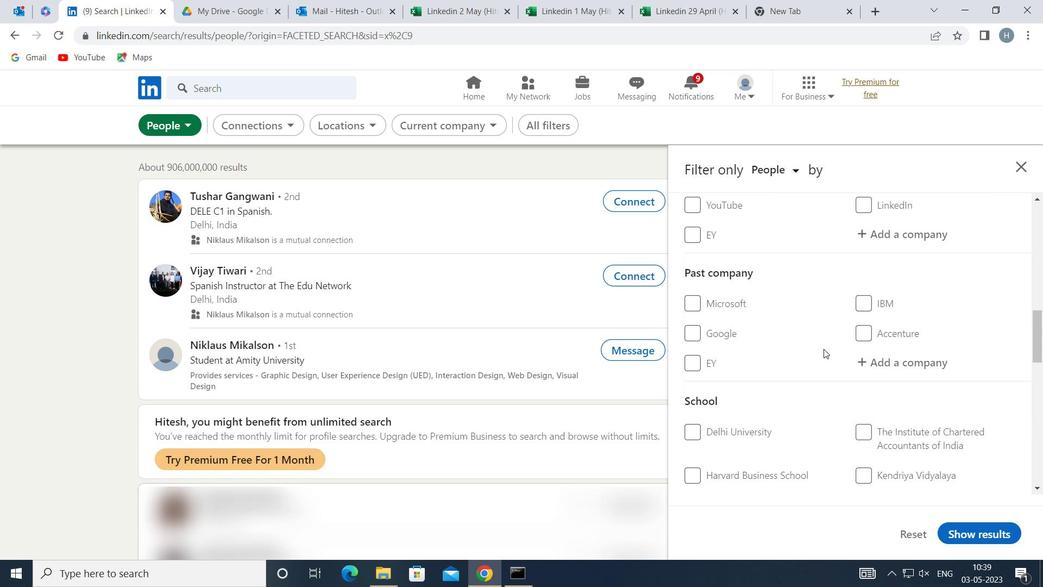 
Action: Mouse scrolled (824, 350) with delta (0, 0)
Screenshot: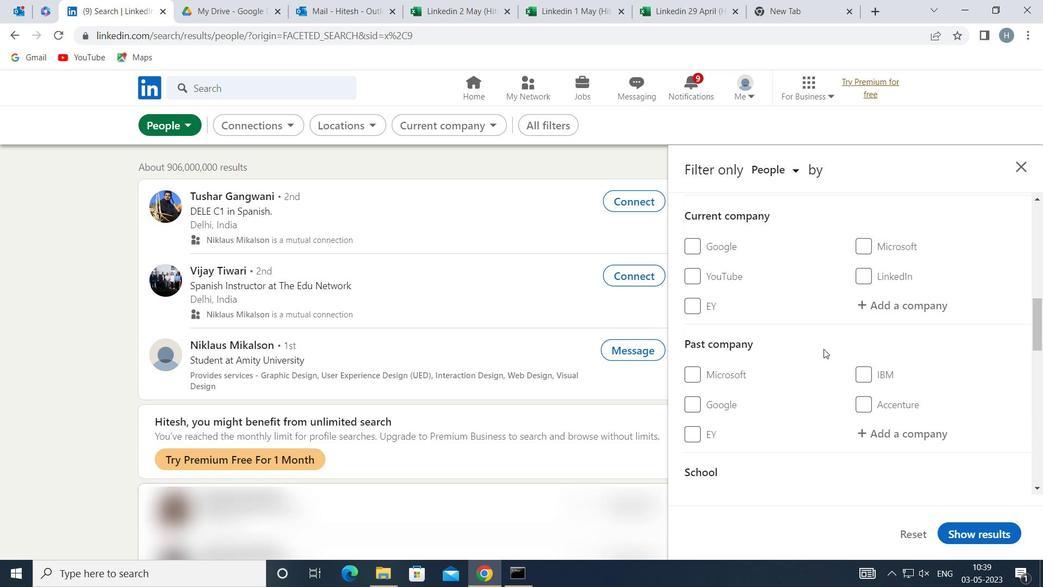 
Action: Mouse moved to (873, 366)
Screenshot: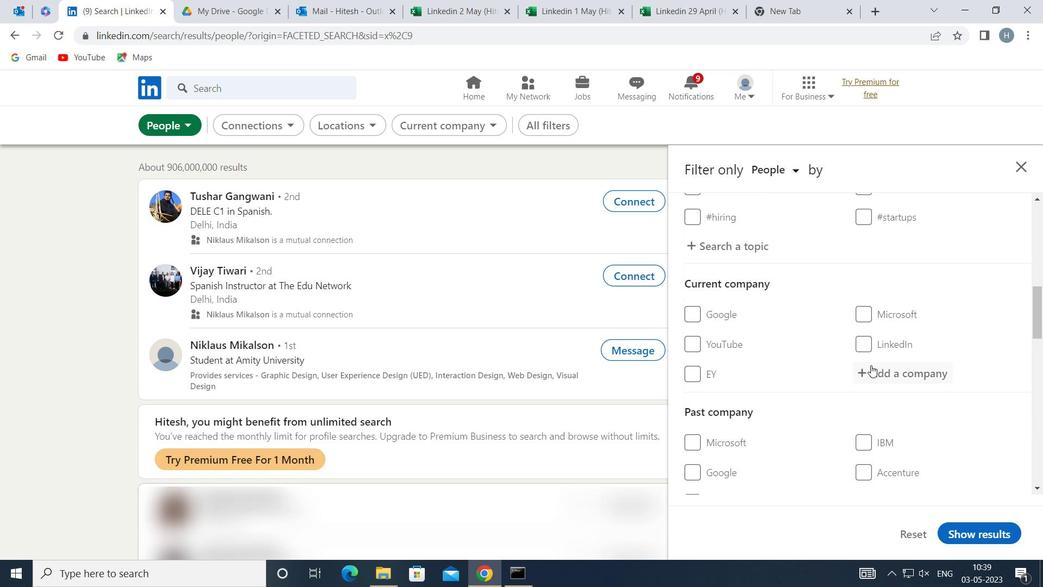 
Action: Mouse pressed left at (873, 366)
Screenshot: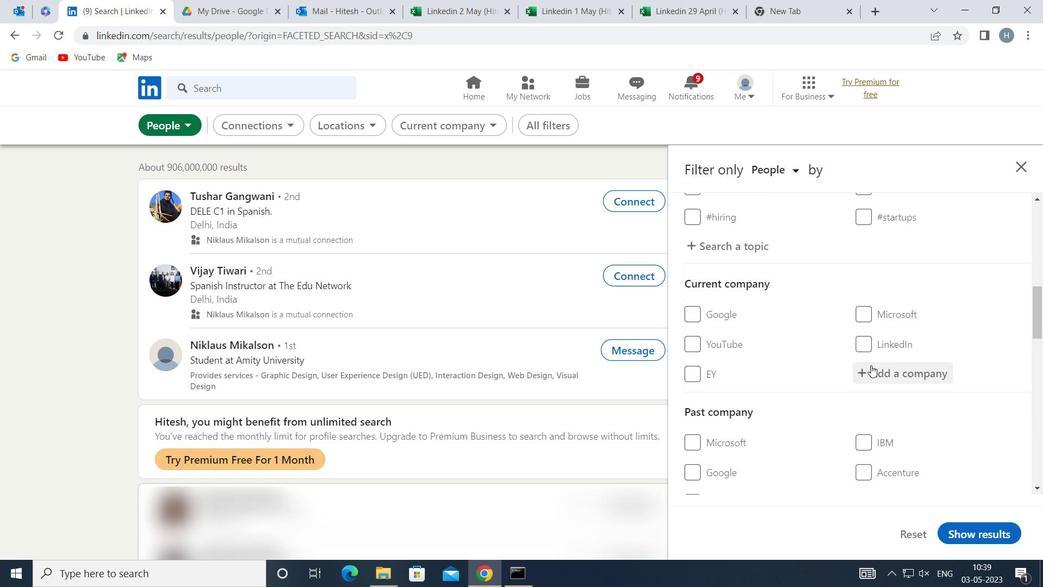 
Action: Key pressed <Key.shift>QUANTUM<Key.shift>BLACK
Screenshot: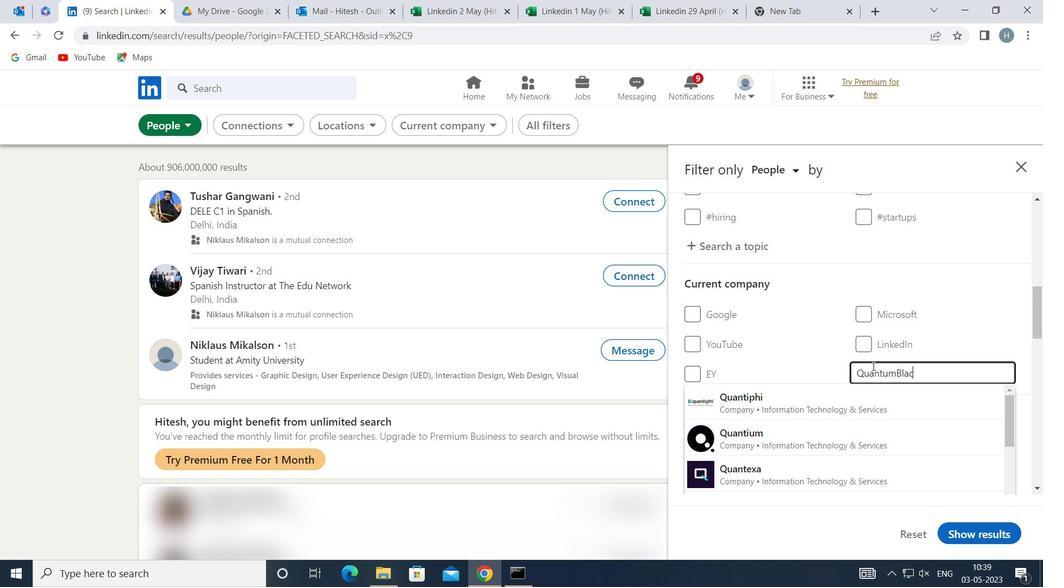 
Action: Mouse moved to (873, 389)
Screenshot: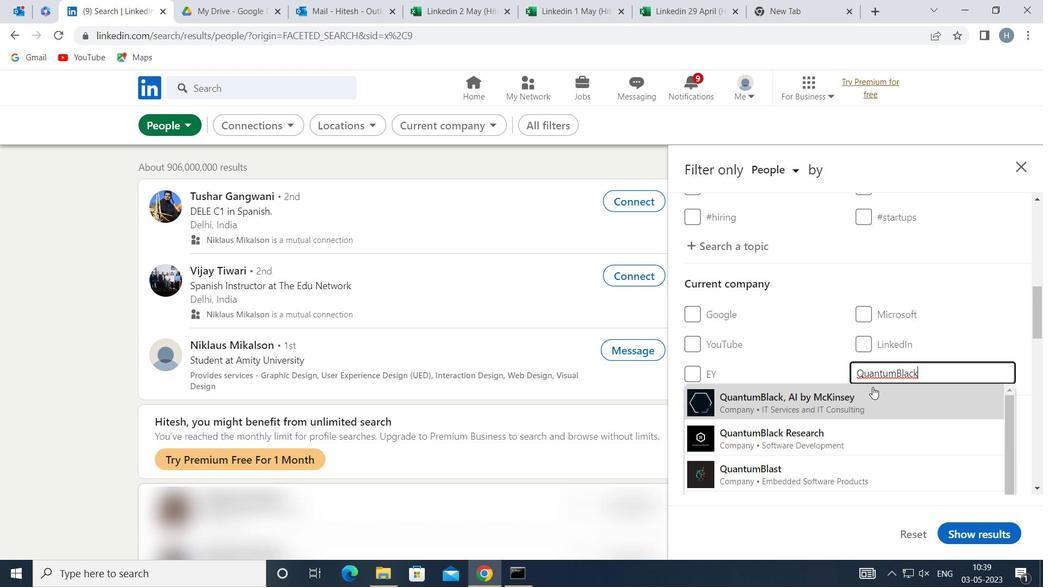 
Action: Mouse pressed left at (873, 389)
Screenshot: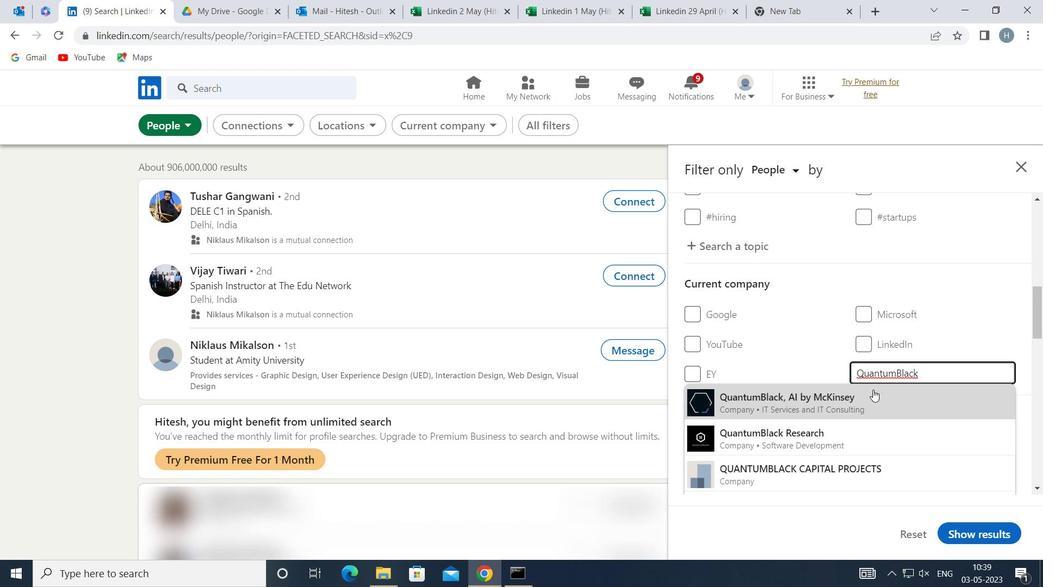 
Action: Mouse moved to (823, 396)
Screenshot: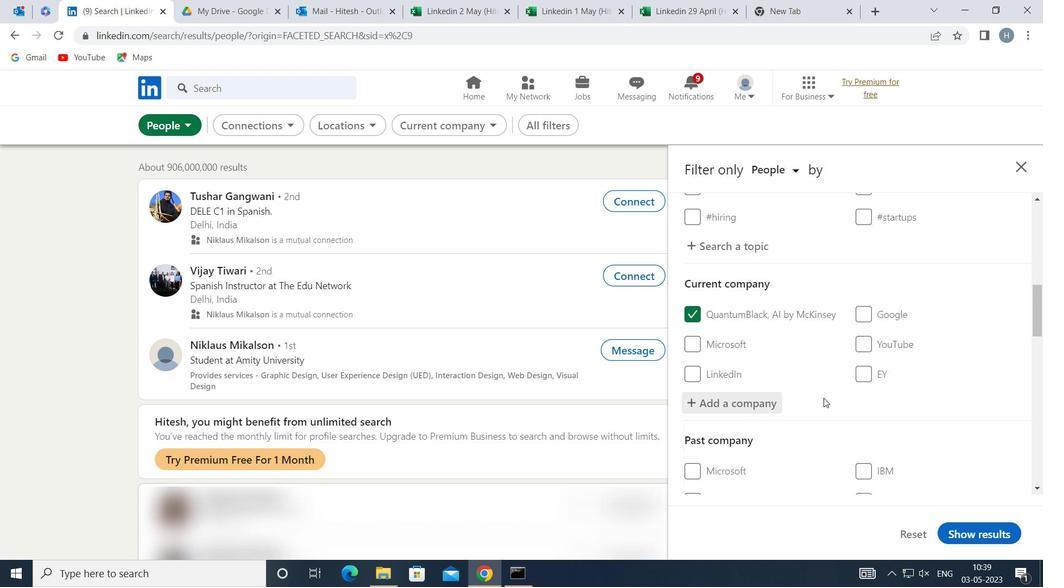 
Action: Mouse scrolled (823, 395) with delta (0, 0)
Screenshot: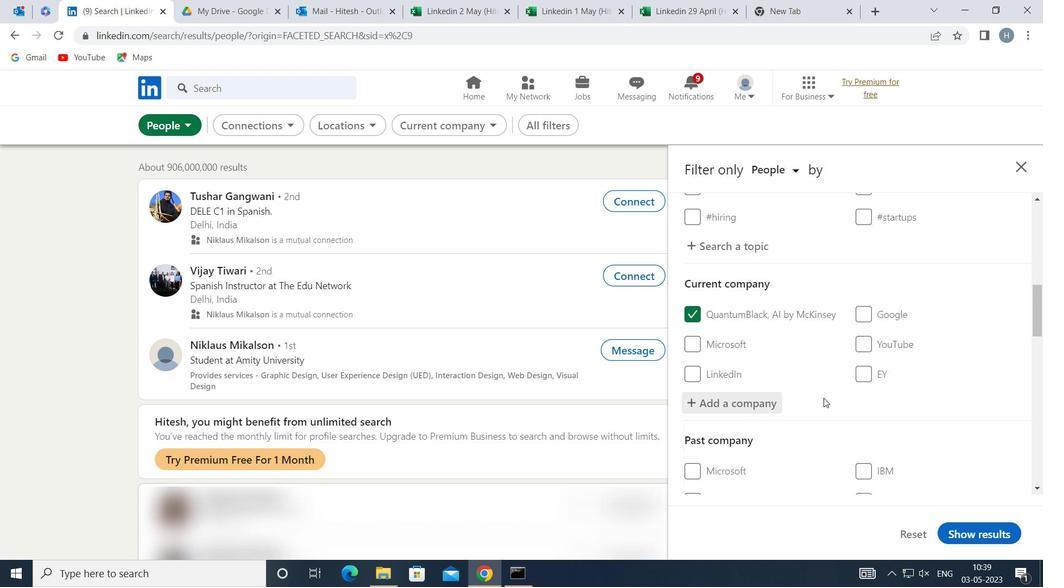 
Action: Mouse moved to (823, 395)
Screenshot: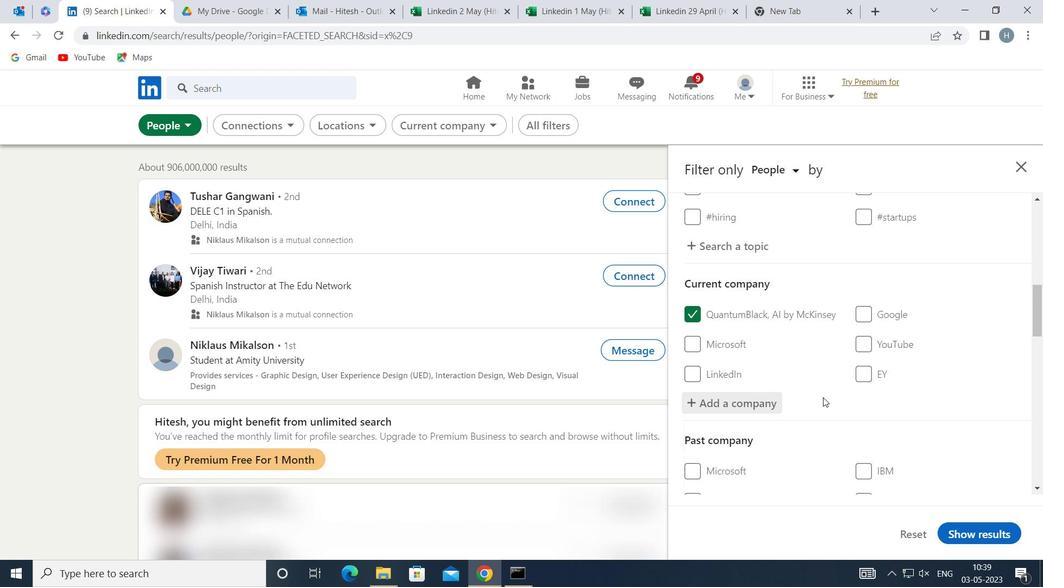 
Action: Mouse scrolled (823, 394) with delta (0, 0)
Screenshot: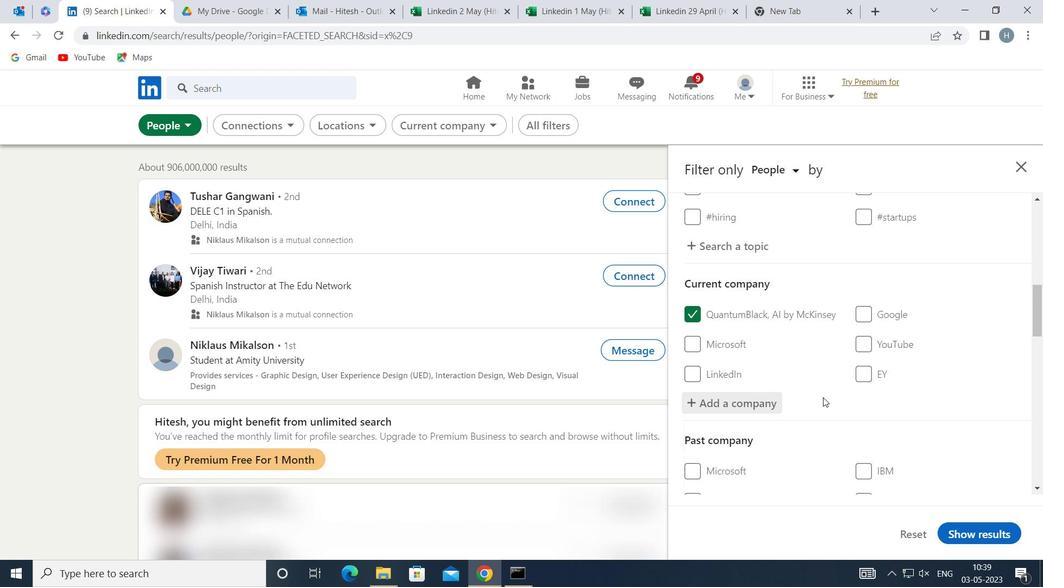 
Action: Mouse moved to (828, 382)
Screenshot: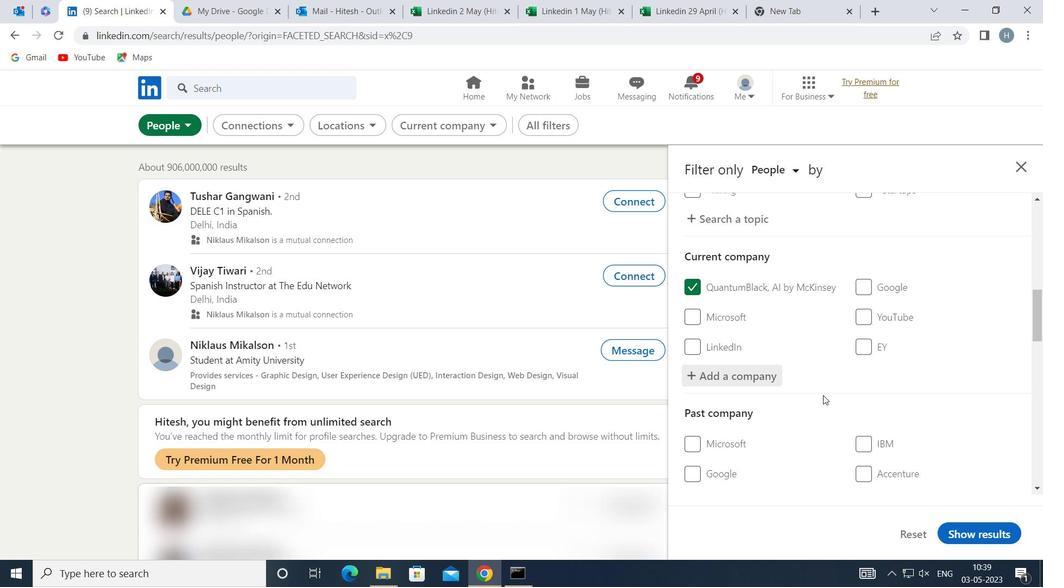 
Action: Mouse scrolled (828, 382) with delta (0, 0)
Screenshot: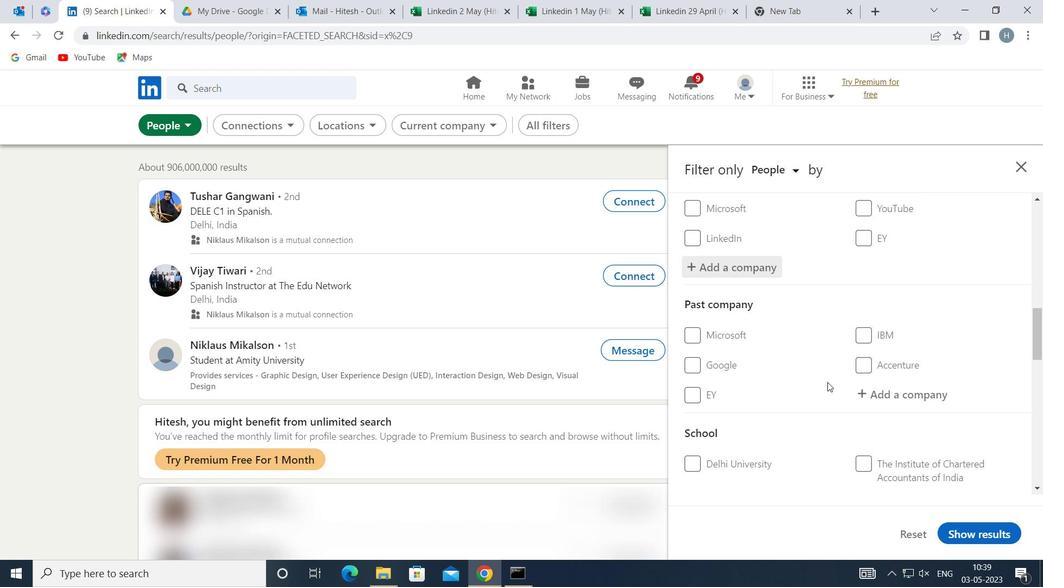 
Action: Mouse moved to (829, 381)
Screenshot: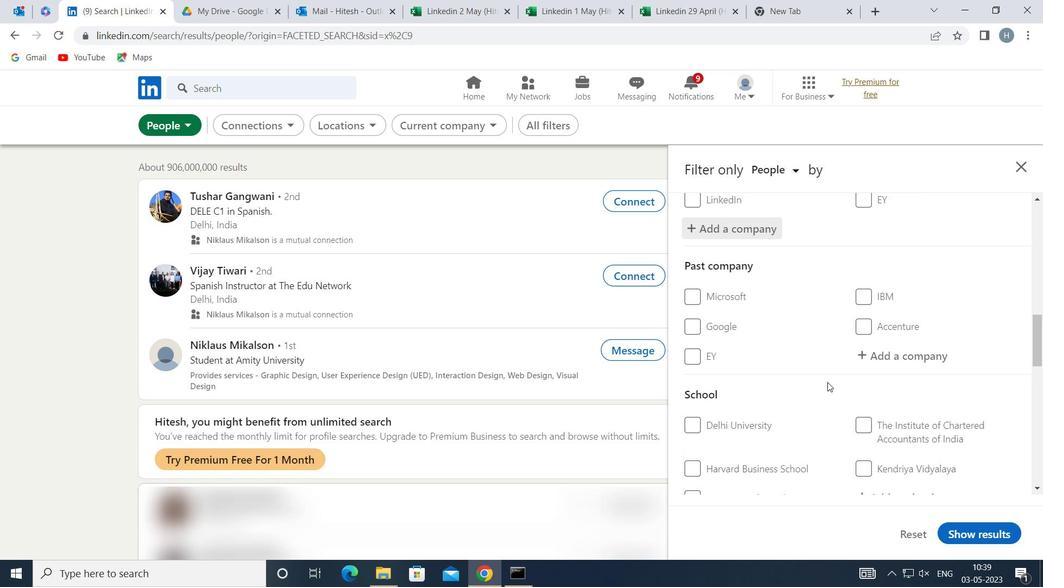 
Action: Mouse scrolled (829, 380) with delta (0, 0)
Screenshot: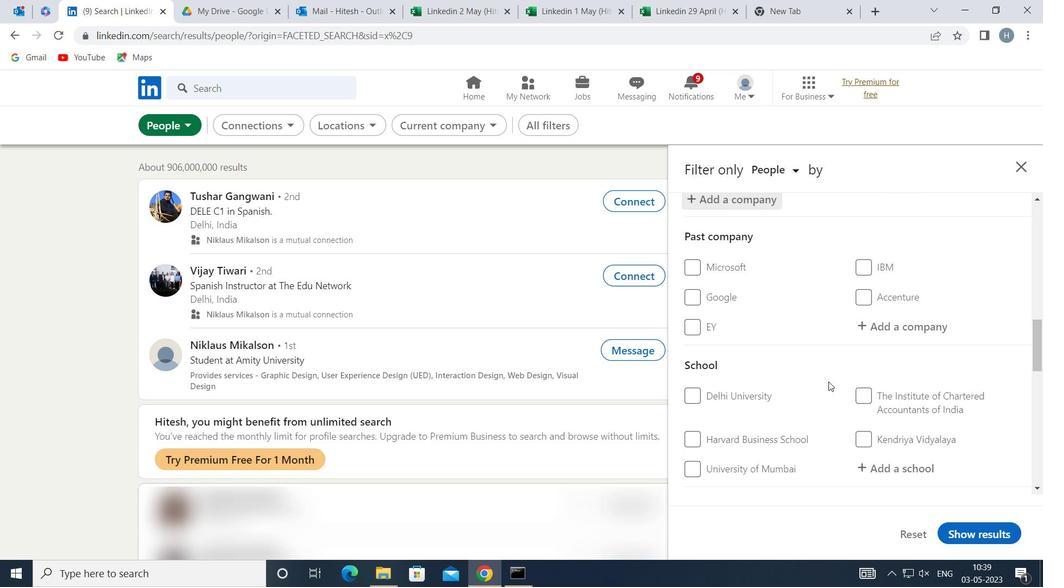 
Action: Mouse moved to (892, 393)
Screenshot: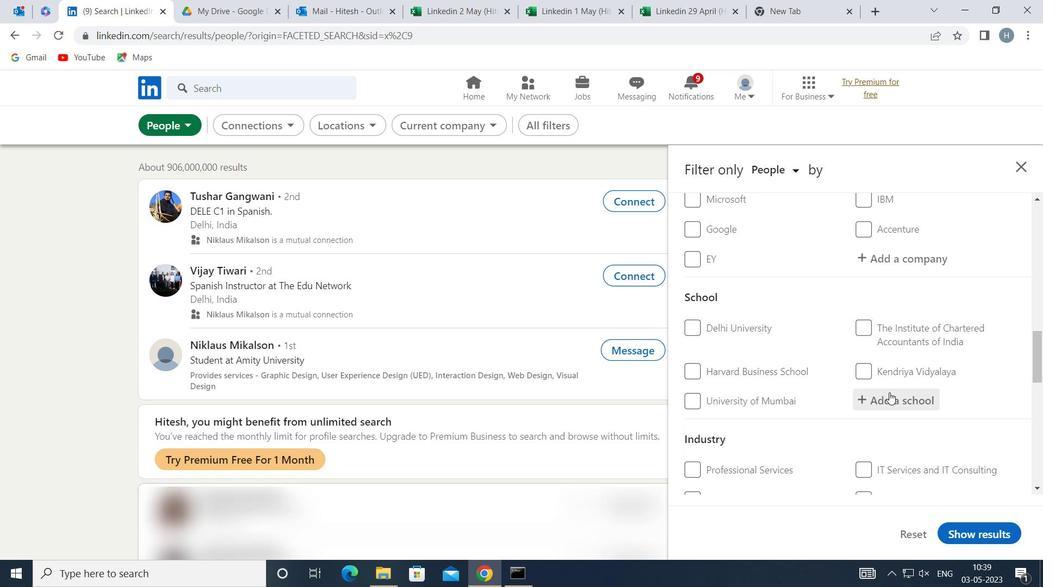 
Action: Mouse pressed left at (892, 393)
Screenshot: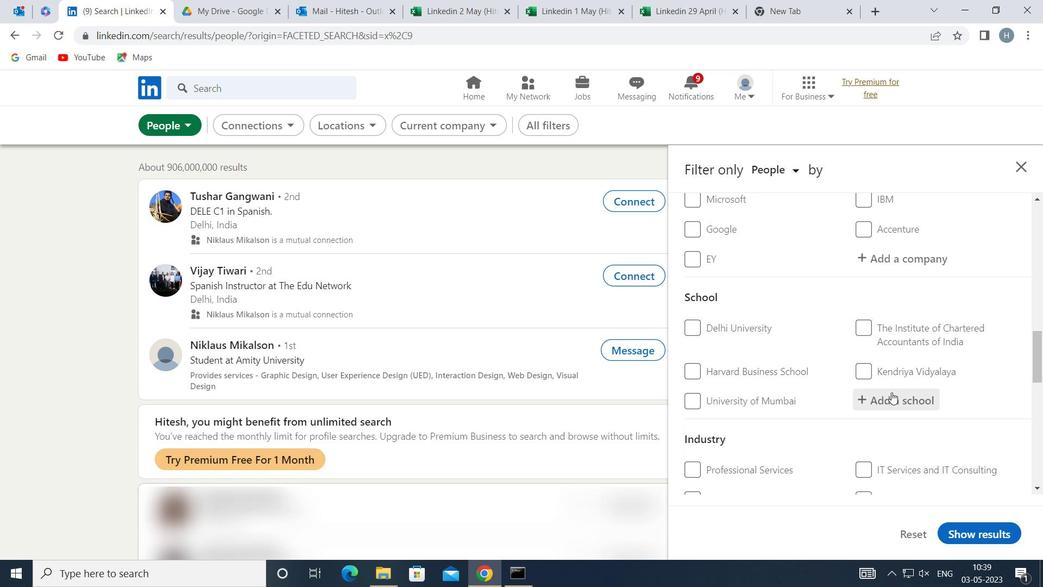 
Action: Mouse moved to (892, 393)
Screenshot: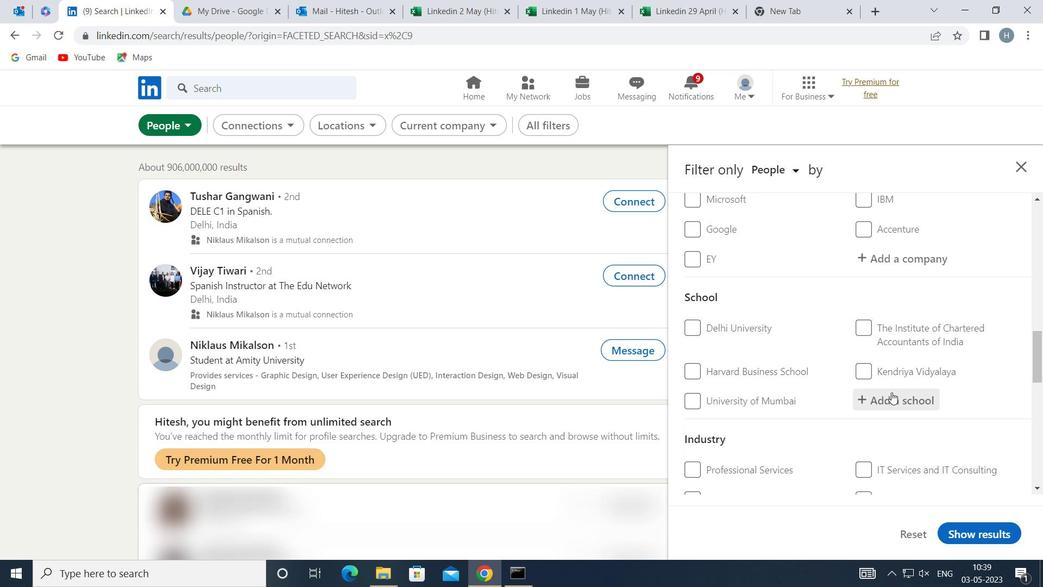 
Action: Key pressed <Key.shift>DECCAN<Key.space><Key.shift>COLLEGE<Key.space>OF<Key.space><Key.shift>ENGINEERING<Key.space>
Screenshot: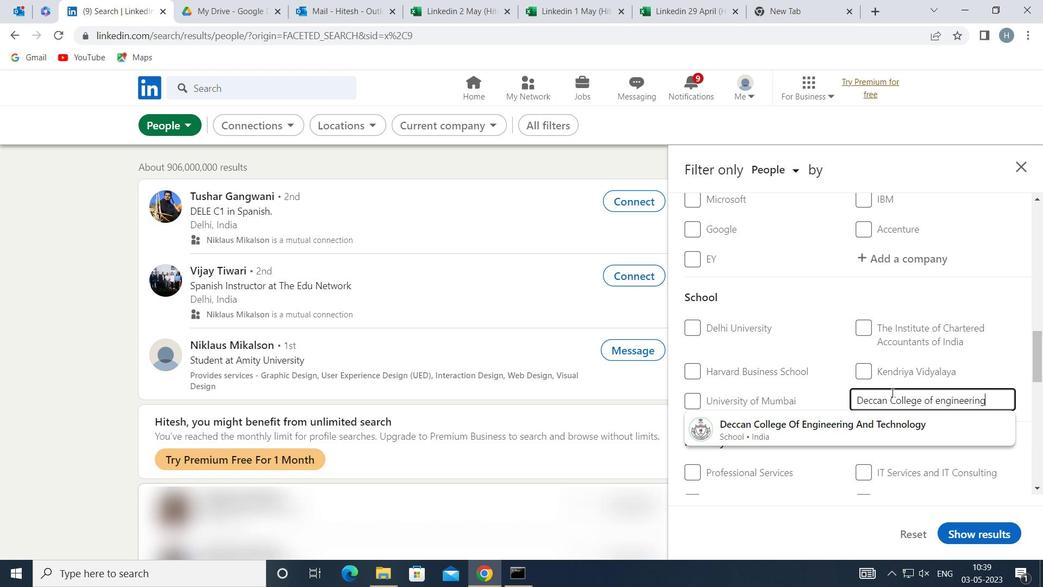
Action: Mouse moved to (863, 421)
Screenshot: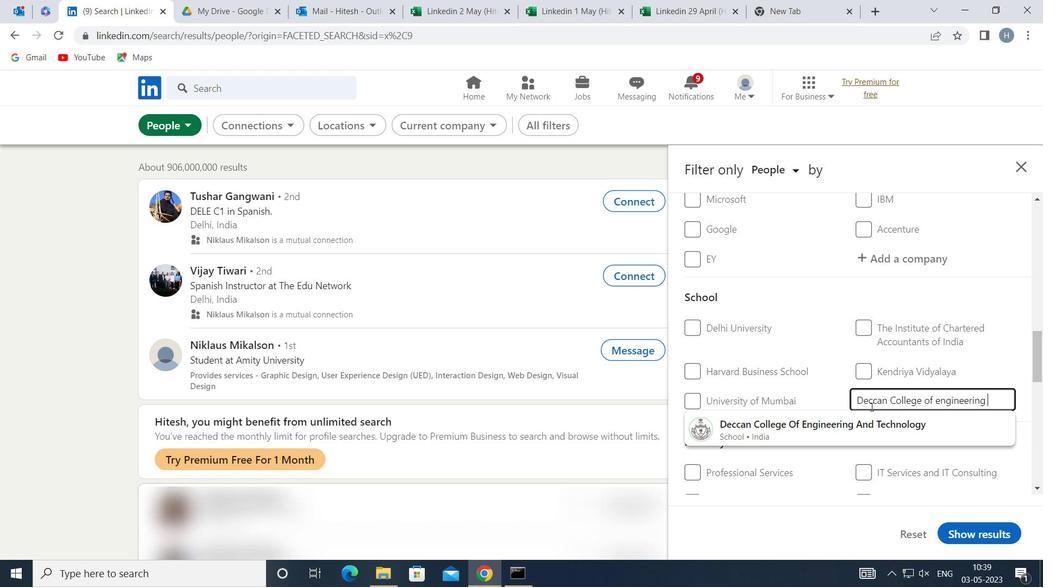 
Action: Mouse pressed left at (863, 421)
Screenshot: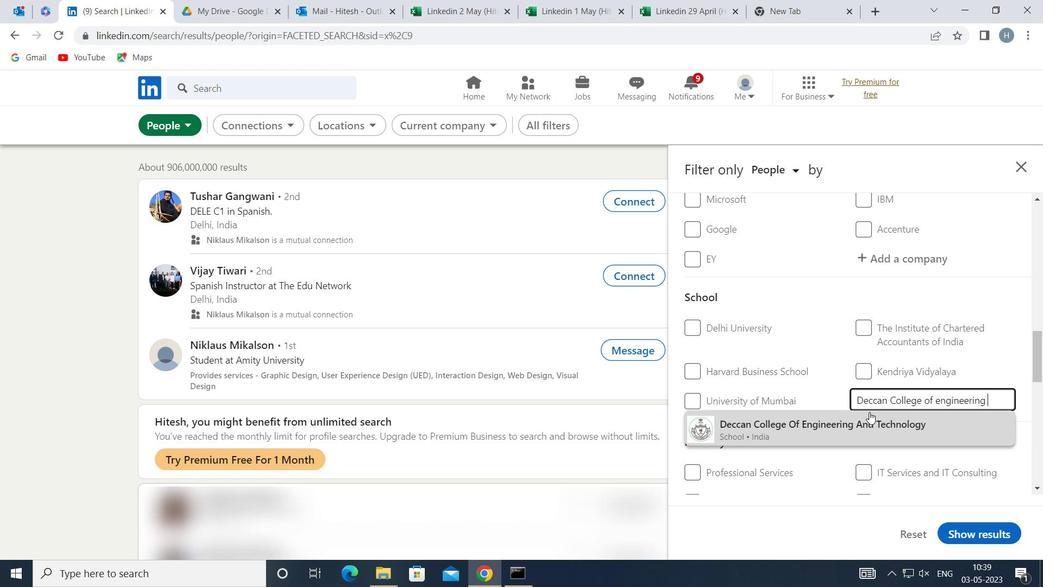 
Action: Mouse moved to (817, 393)
Screenshot: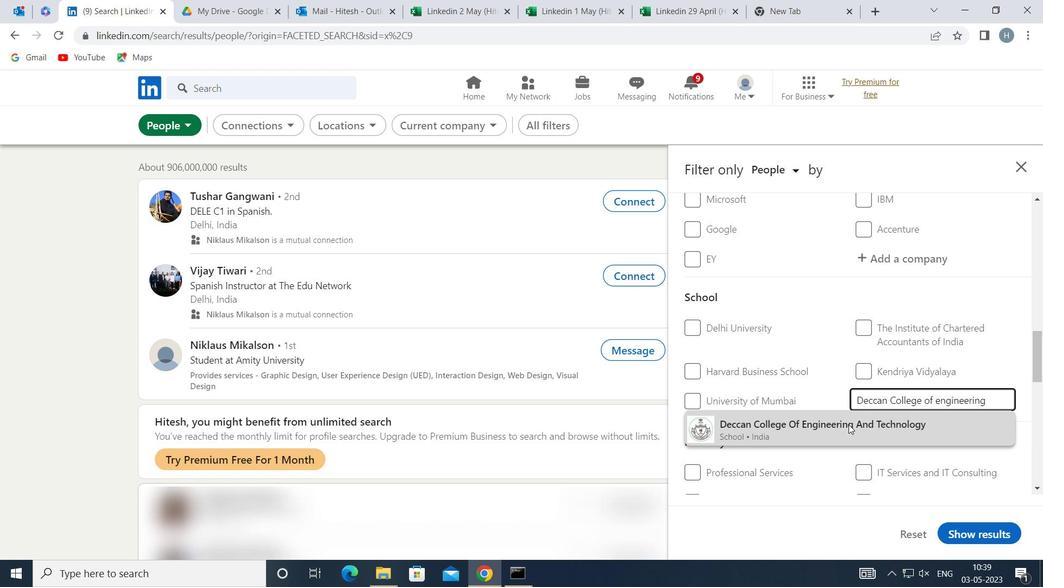 
Action: Mouse scrolled (817, 393) with delta (0, 0)
Screenshot: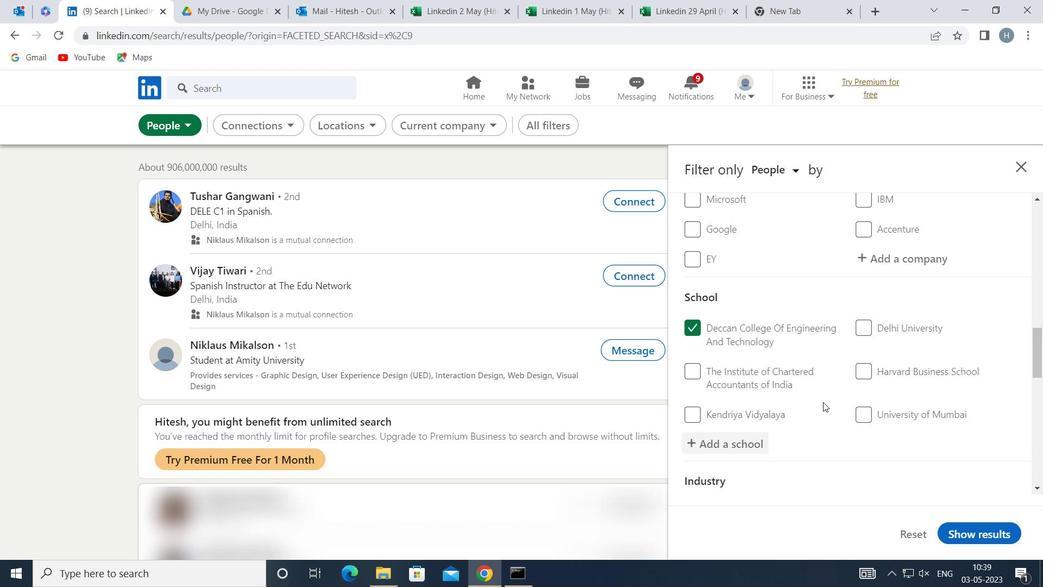 
Action: Mouse scrolled (817, 393) with delta (0, 0)
Screenshot: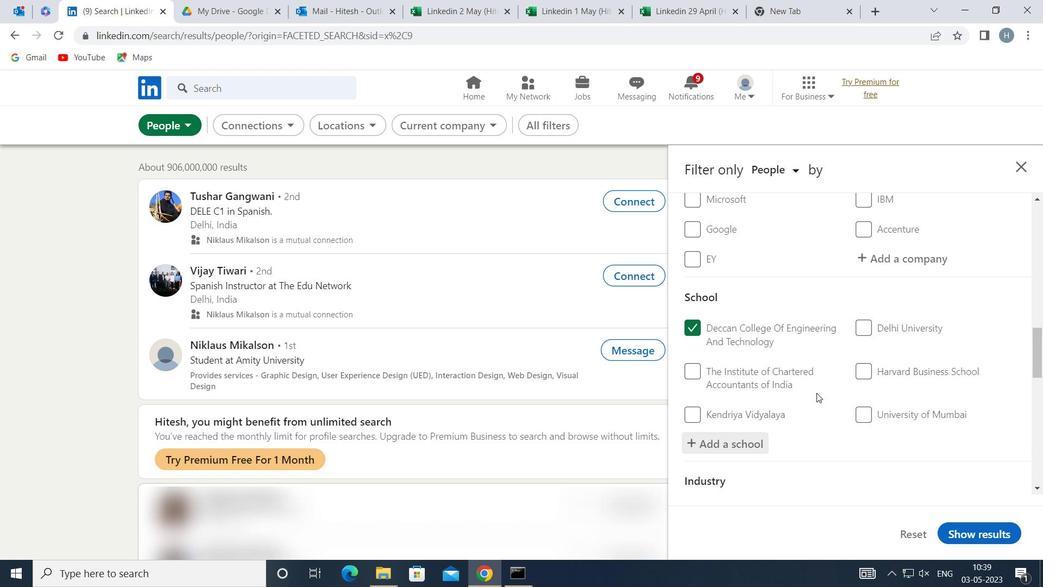 
Action: Mouse scrolled (817, 393) with delta (0, 0)
Screenshot: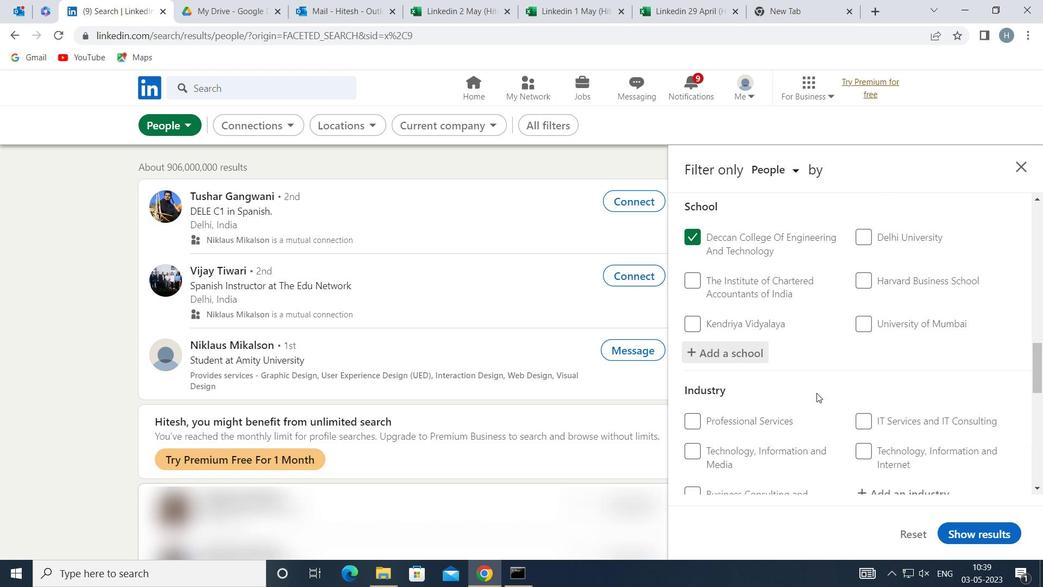 
Action: Mouse moved to (875, 374)
Screenshot: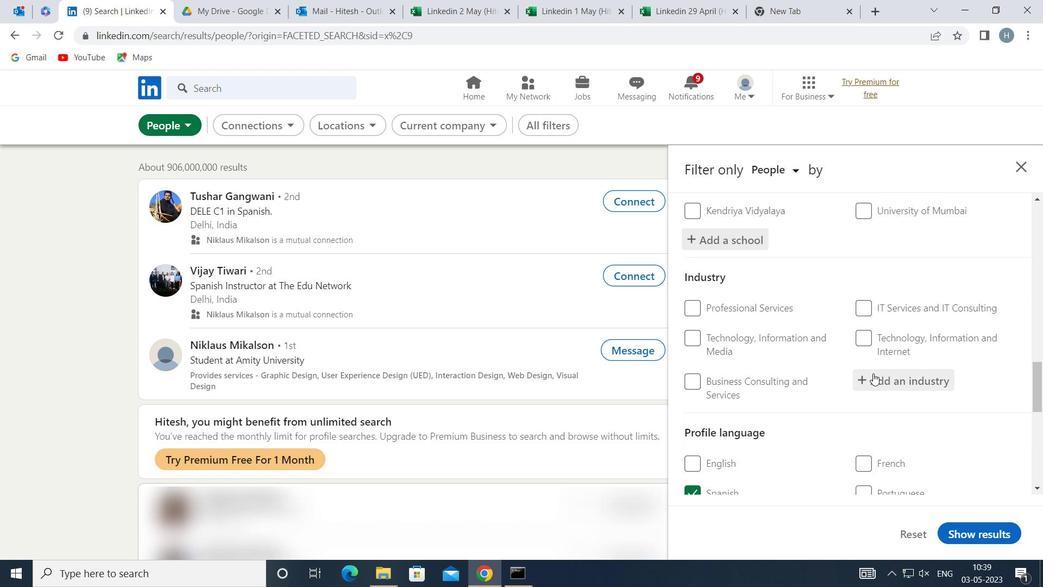 
Action: Mouse pressed left at (875, 374)
Screenshot: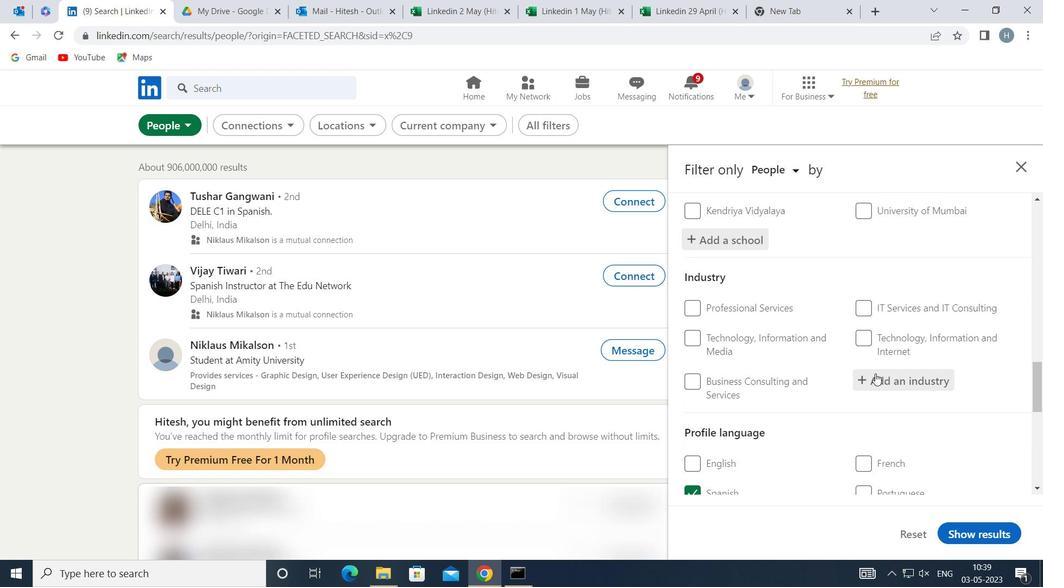 
Action: Key pressed <Key.shift>FREIGHT<Key.space>AND<Key.space><Key.shift>P
Screenshot: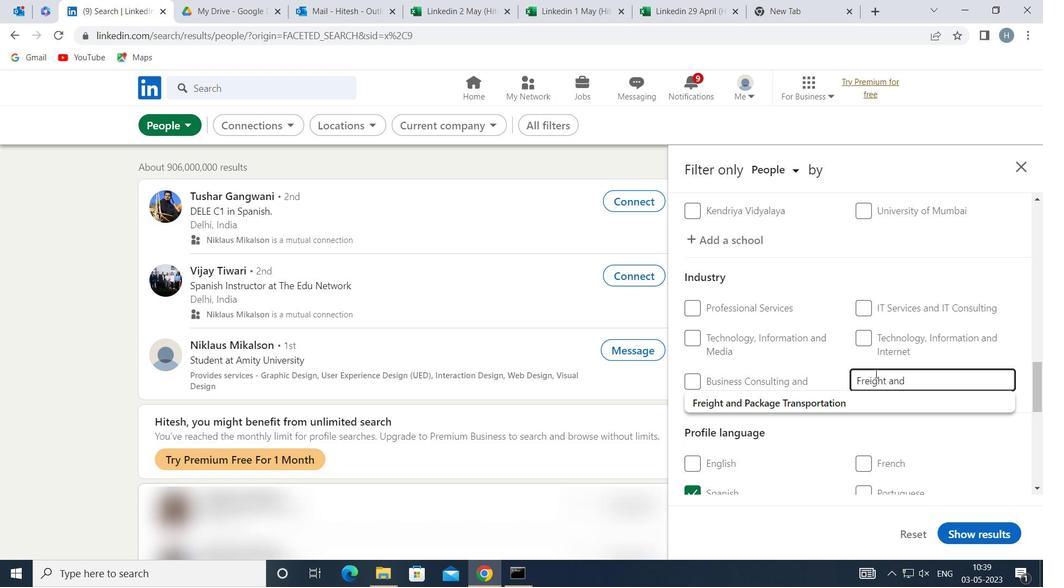 
Action: Mouse moved to (837, 400)
Screenshot: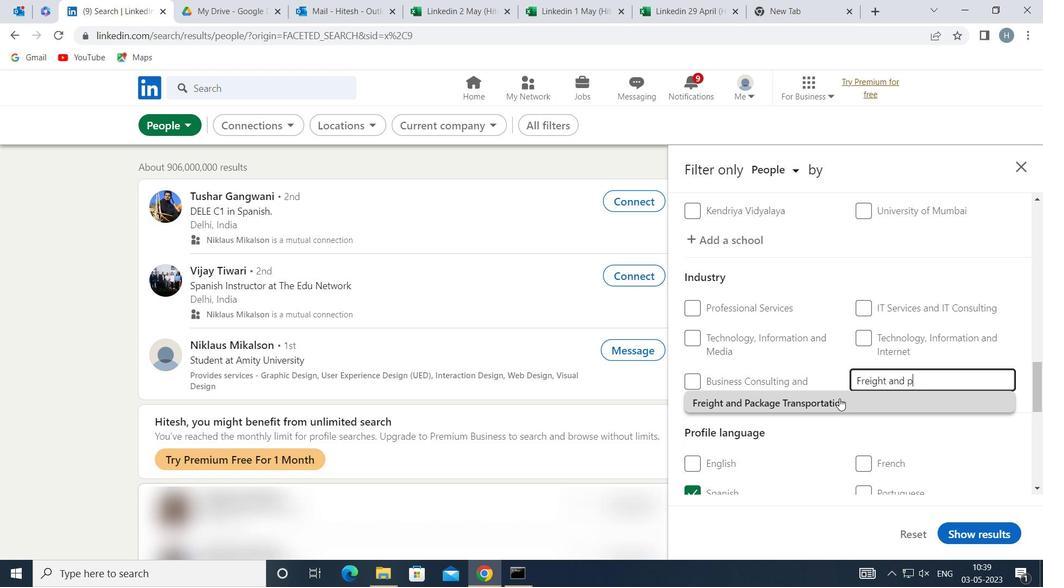 
Action: Mouse pressed left at (837, 400)
Screenshot: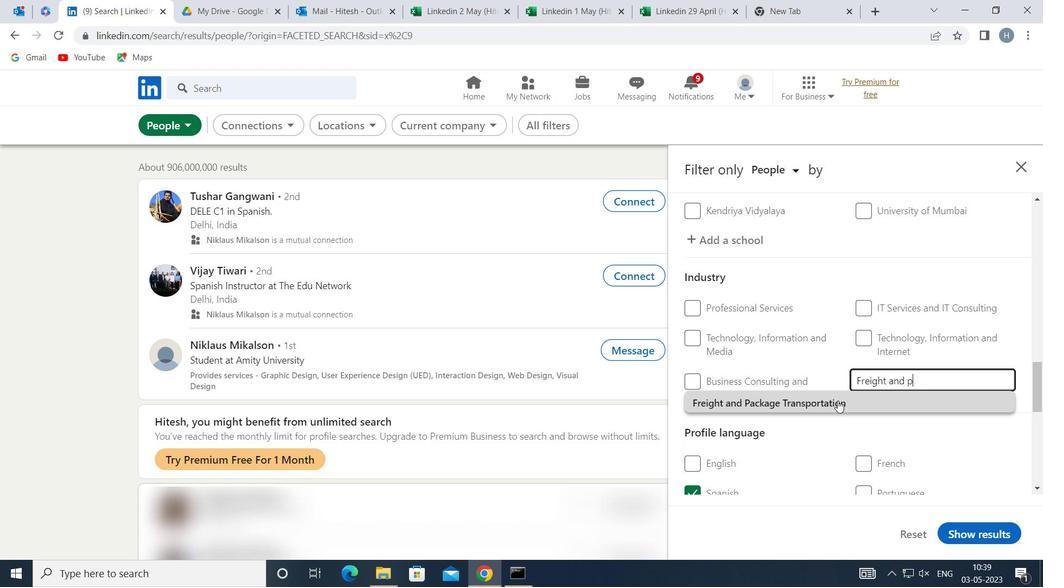 
Action: Mouse moved to (818, 398)
Screenshot: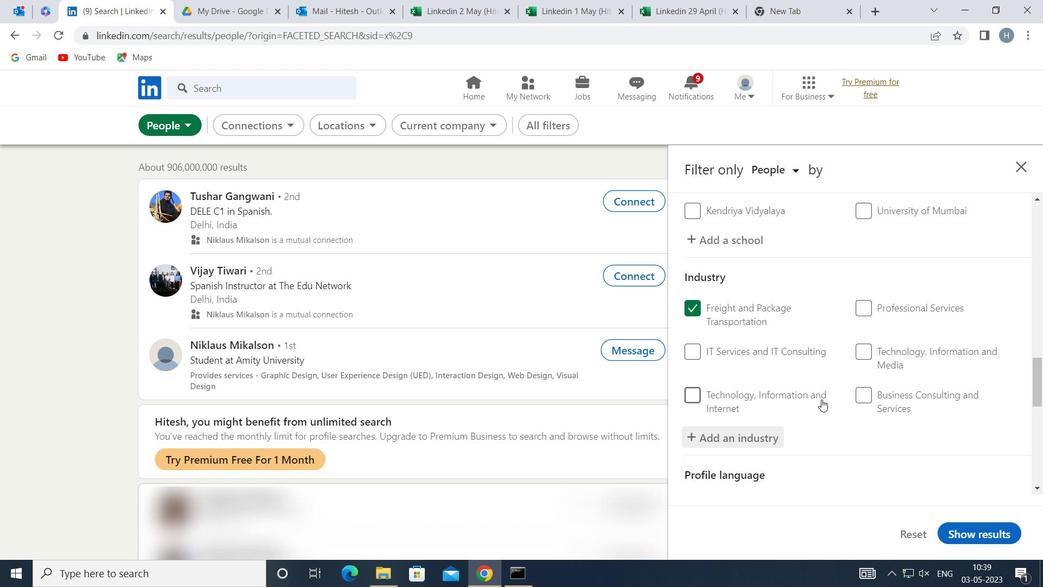 
Action: Mouse scrolled (818, 397) with delta (0, 0)
Screenshot: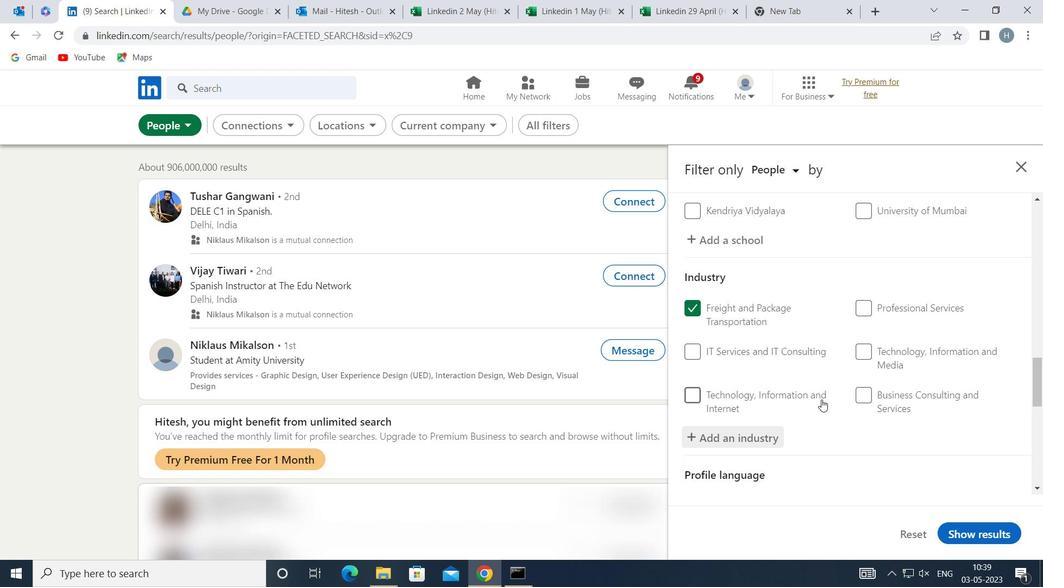
Action: Mouse scrolled (818, 397) with delta (0, 0)
Screenshot: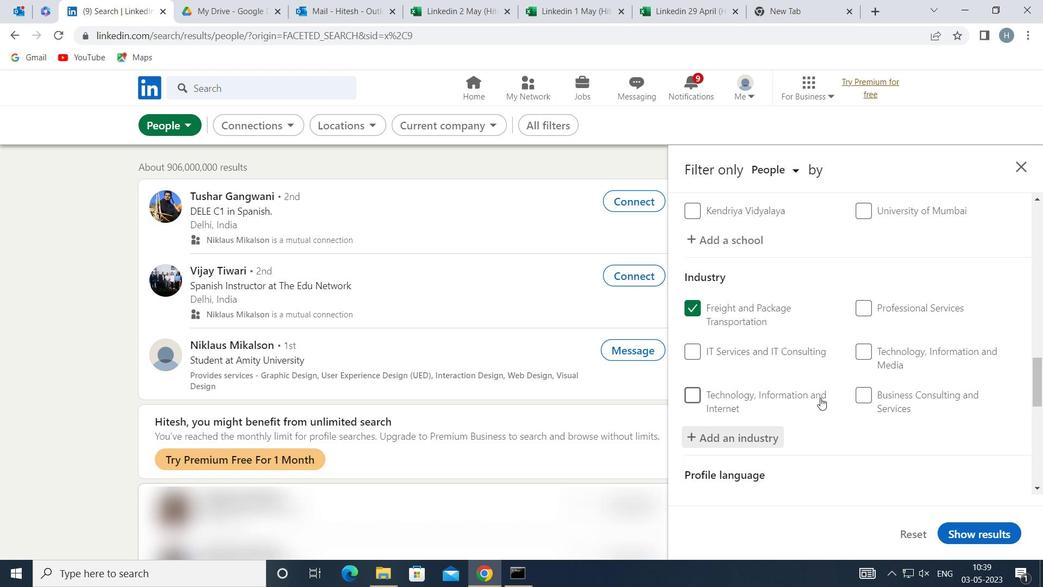 
Action: Mouse moved to (817, 398)
Screenshot: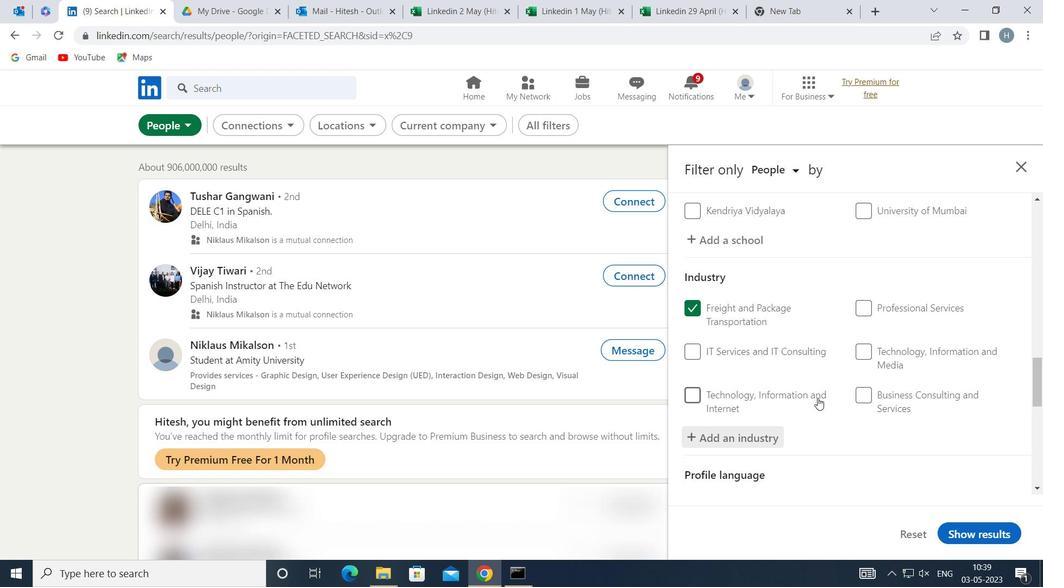 
Action: Mouse scrolled (817, 397) with delta (0, 0)
Screenshot: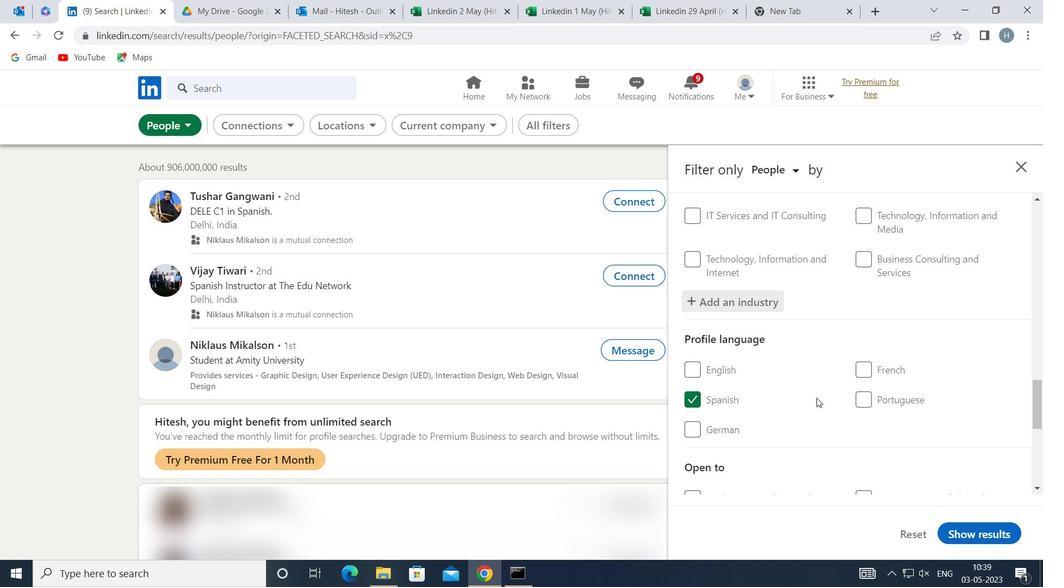 
Action: Mouse scrolled (817, 397) with delta (0, 0)
Screenshot: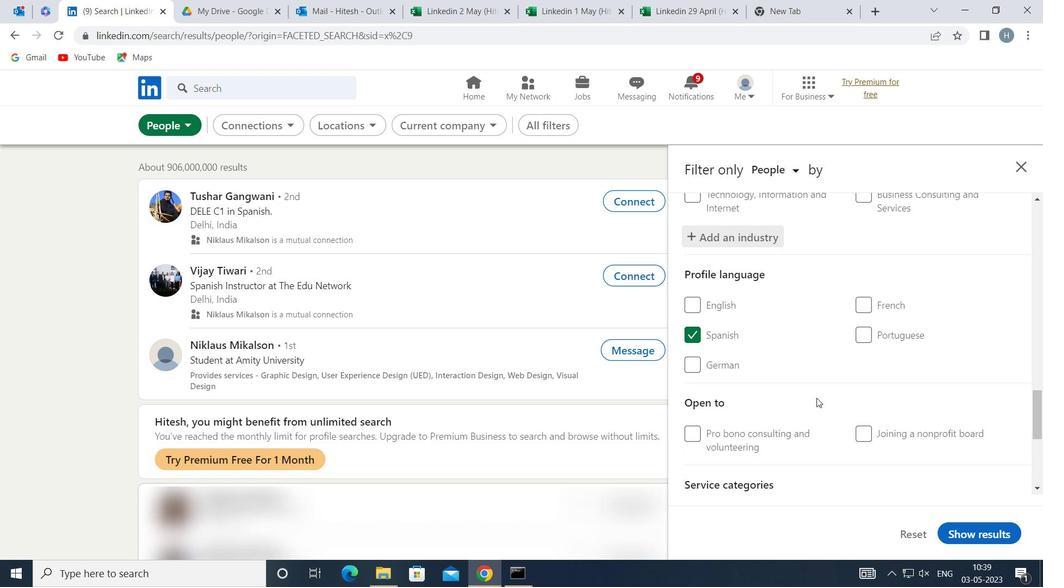 
Action: Mouse scrolled (817, 397) with delta (0, 0)
Screenshot: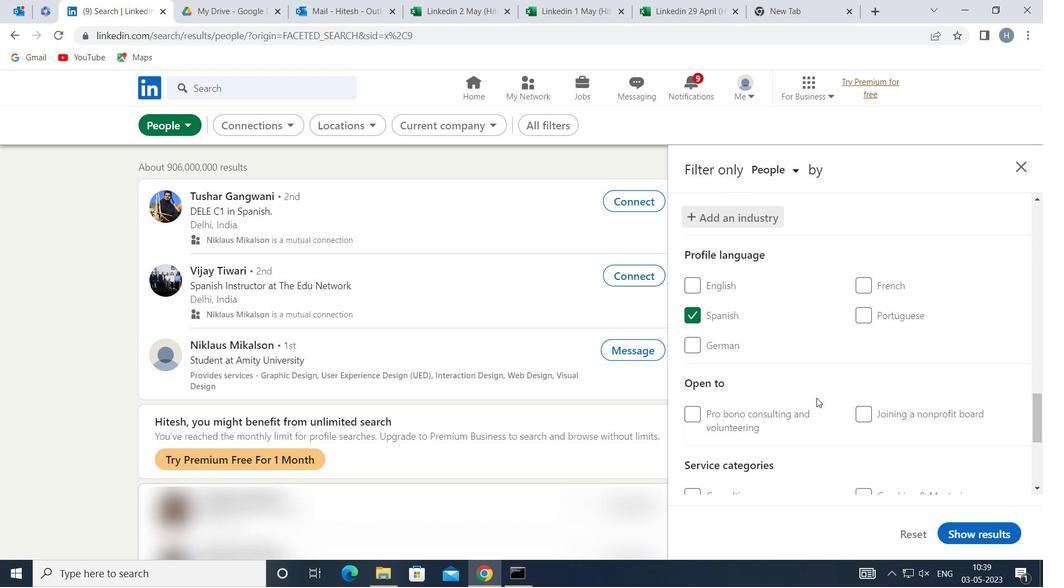 
Action: Mouse scrolled (817, 397) with delta (0, 0)
Screenshot: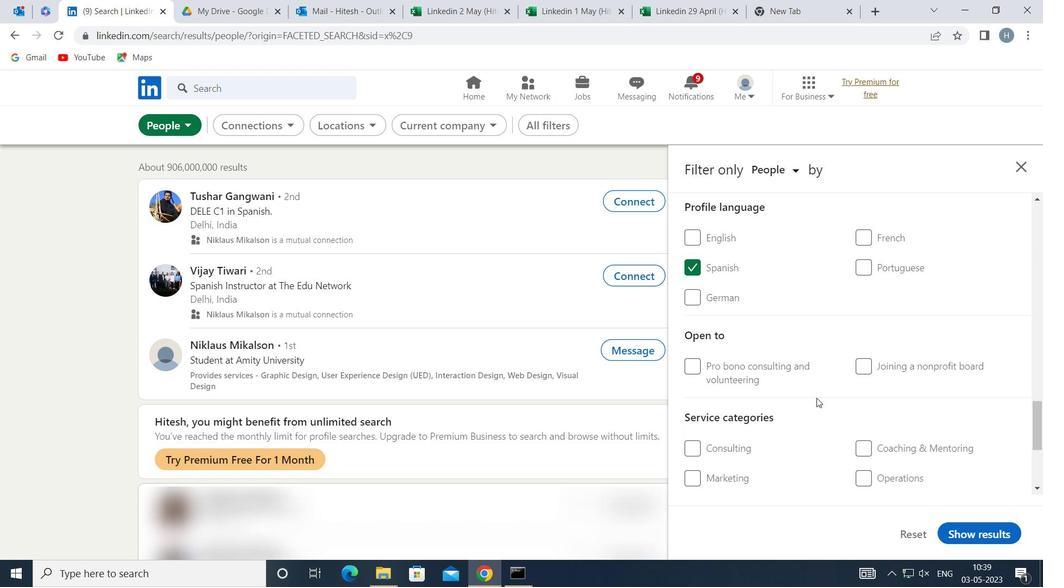 
Action: Mouse moved to (905, 367)
Screenshot: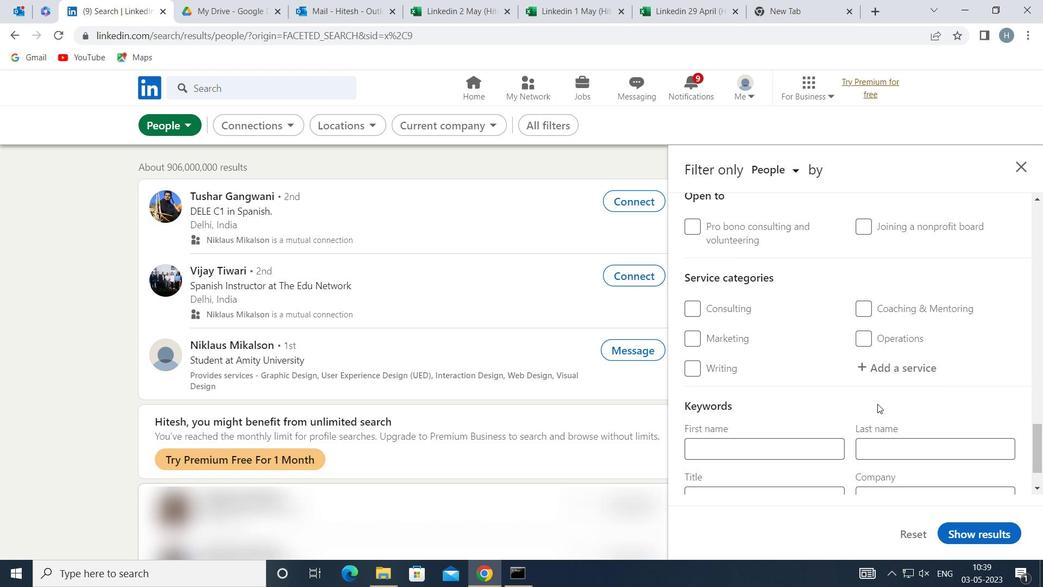 
Action: Mouse pressed left at (905, 367)
Screenshot: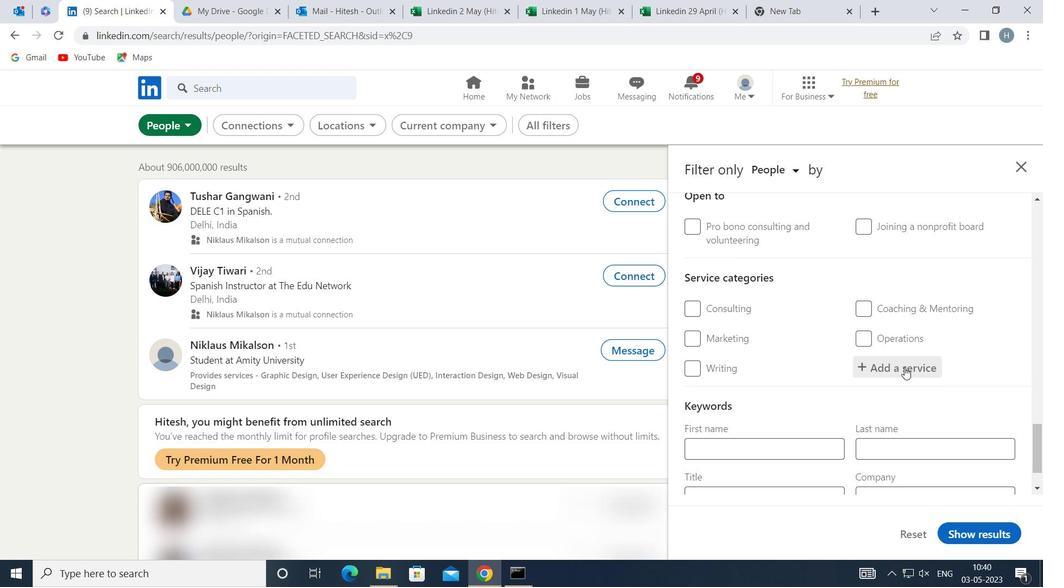 
Action: Key pressed <Key.shift>FINANCIAL<Key.space><Key.shift>ANALYSIS
Screenshot: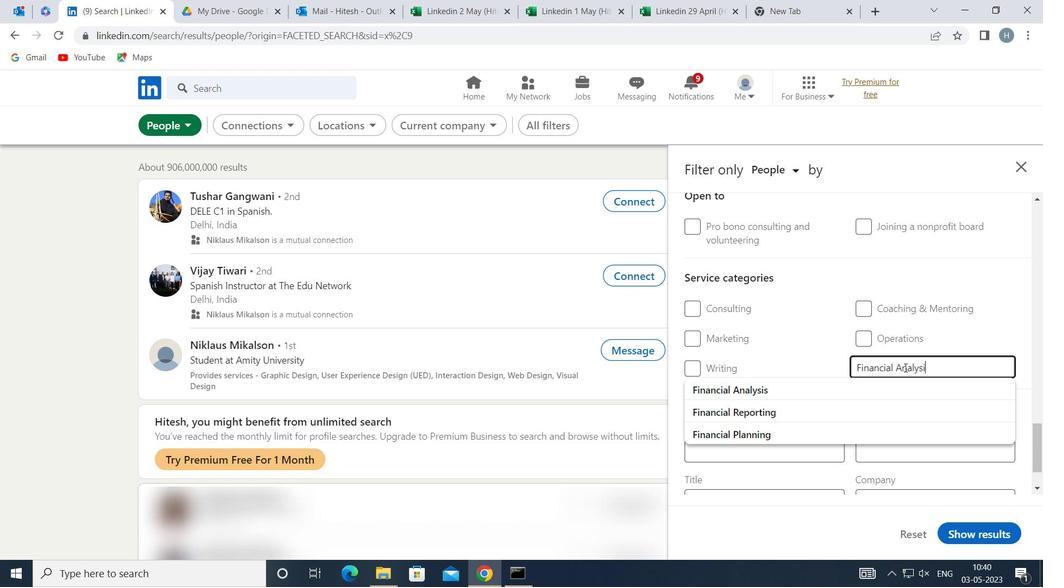 
Action: Mouse moved to (803, 390)
Screenshot: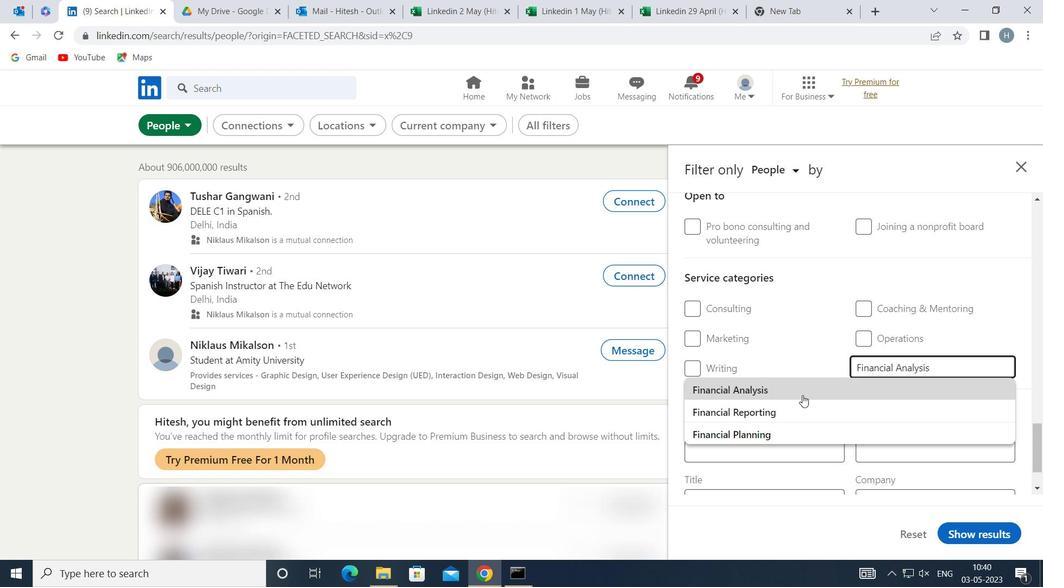 
Action: Mouse pressed left at (803, 390)
Screenshot: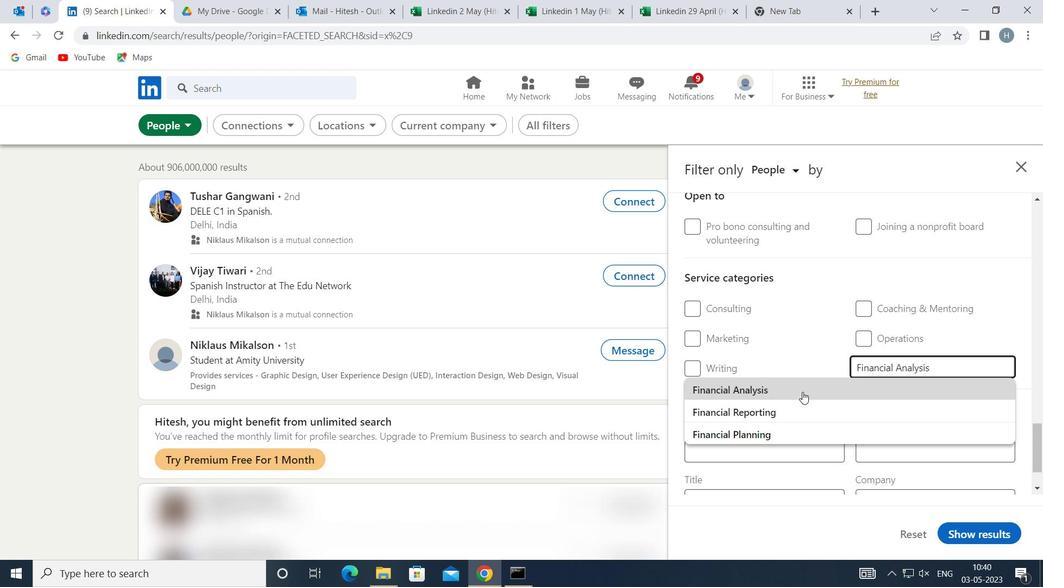 
Action: Mouse scrolled (803, 390) with delta (0, 0)
Screenshot: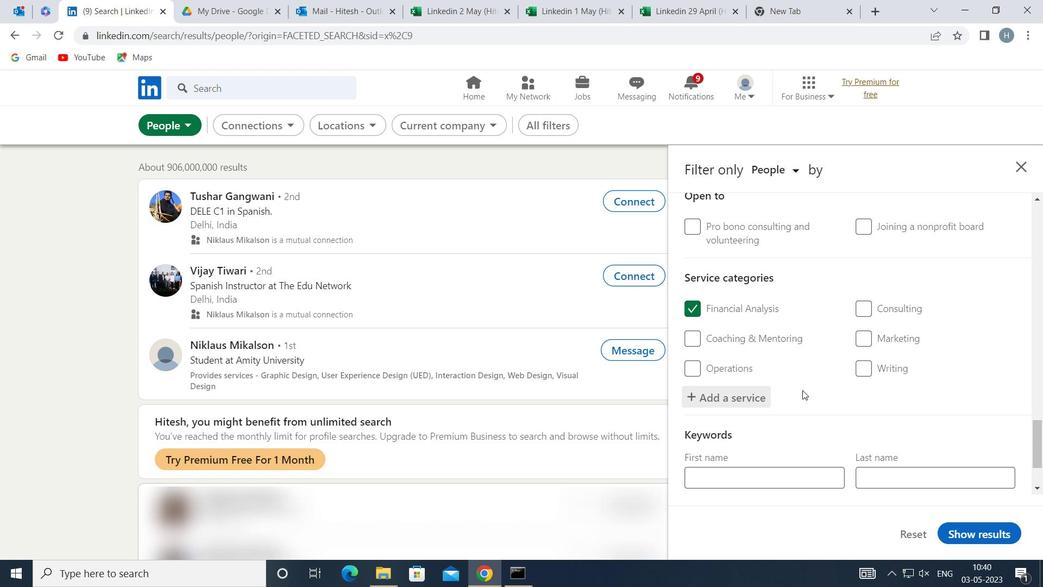 
Action: Mouse scrolled (803, 390) with delta (0, 0)
Screenshot: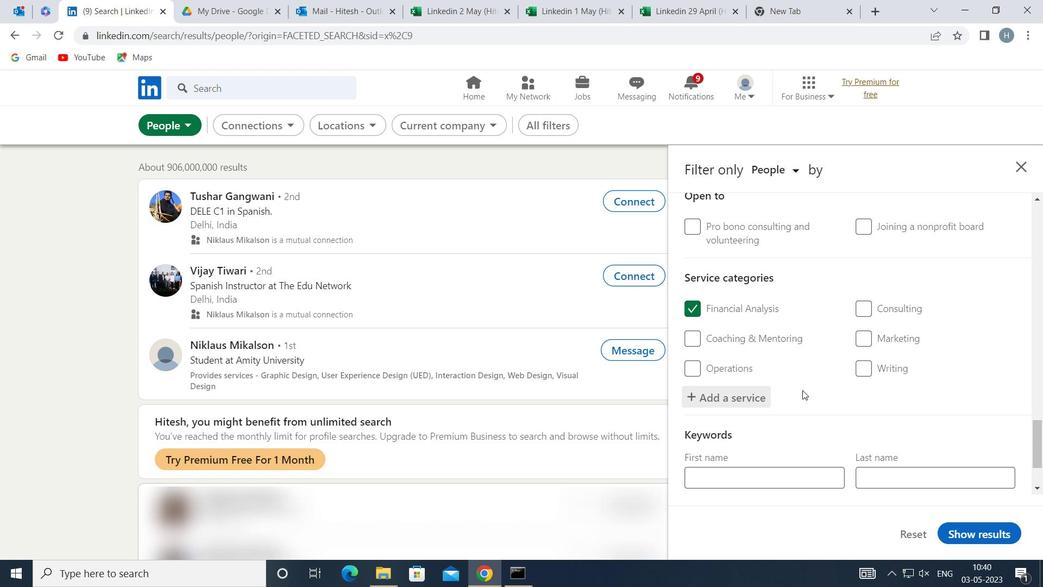 
Action: Mouse moved to (799, 388)
Screenshot: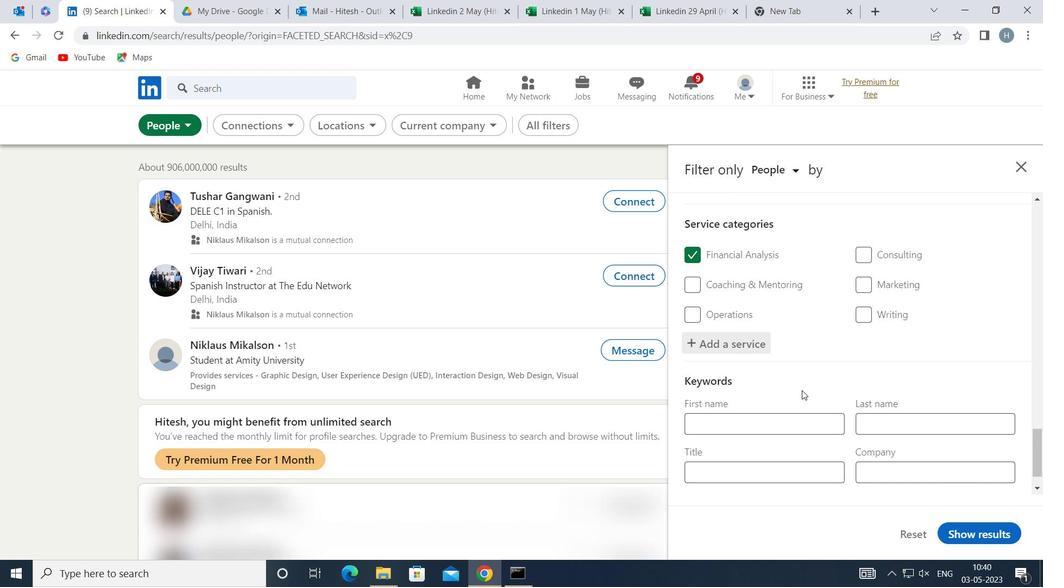
Action: Mouse scrolled (799, 388) with delta (0, 0)
Screenshot: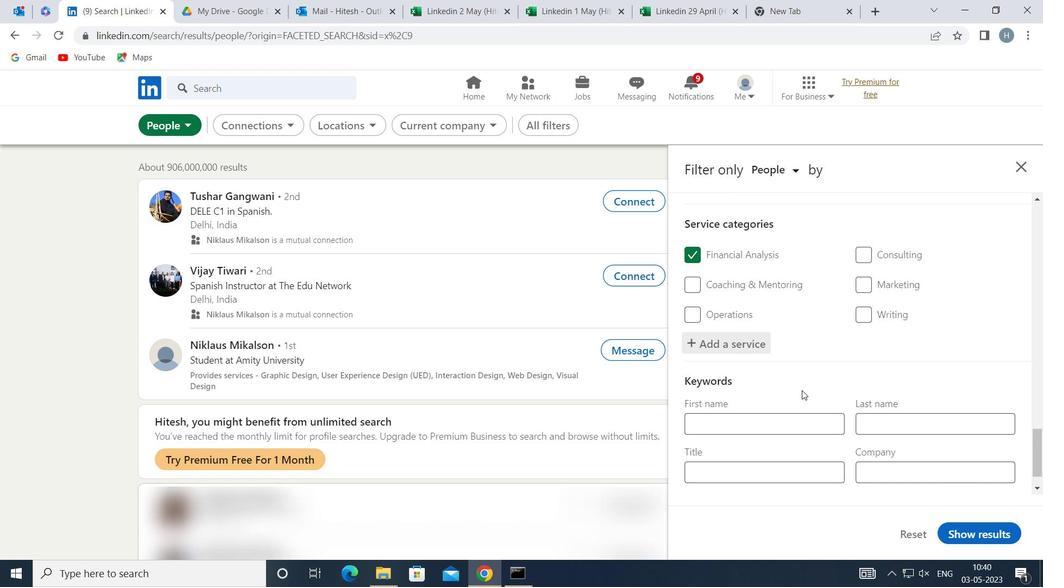 
Action: Mouse scrolled (799, 388) with delta (0, 0)
Screenshot: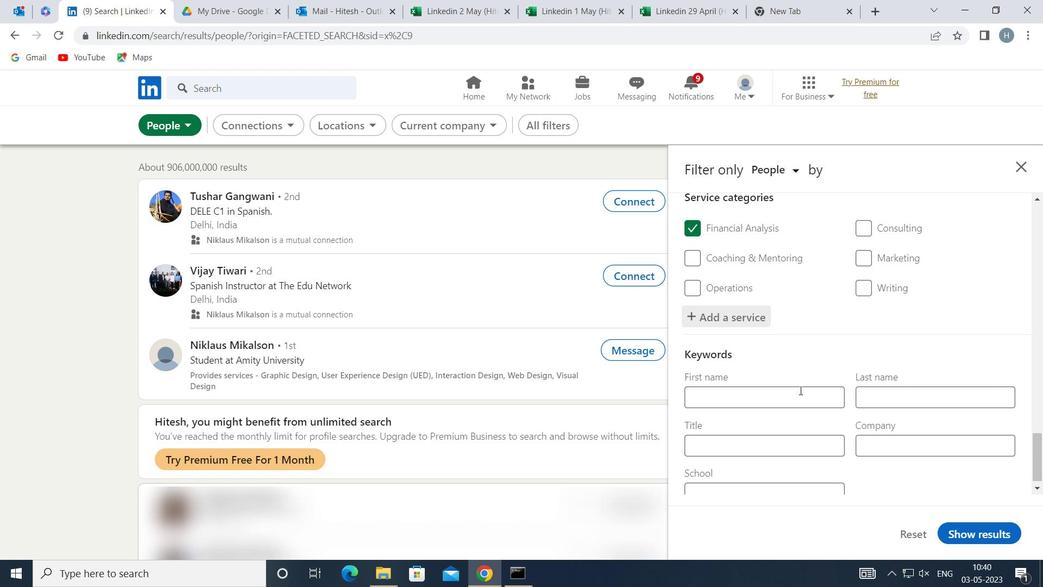
Action: Mouse moved to (798, 390)
Screenshot: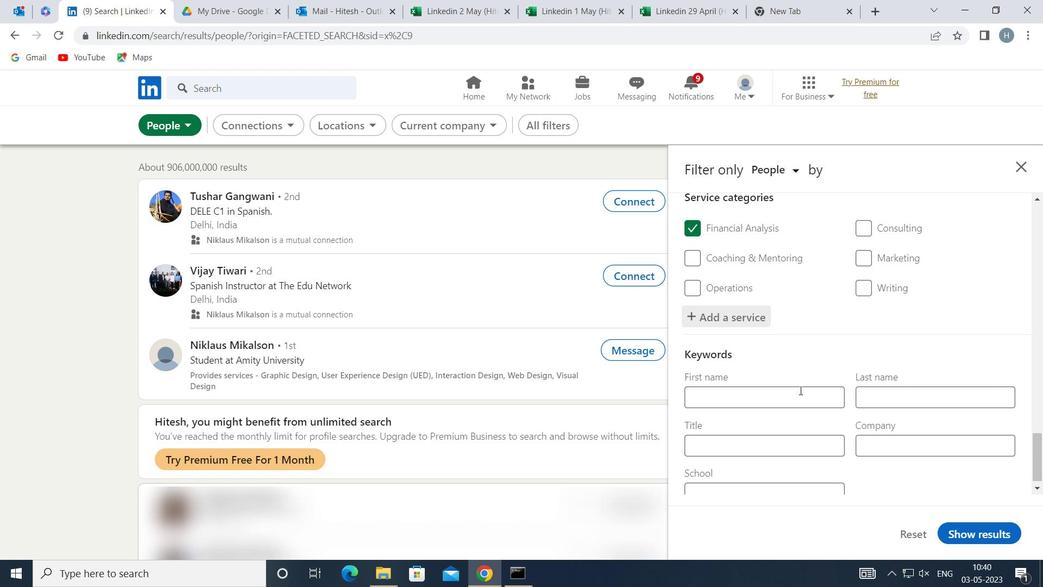 
Action: Mouse scrolled (798, 389) with delta (0, 0)
Screenshot: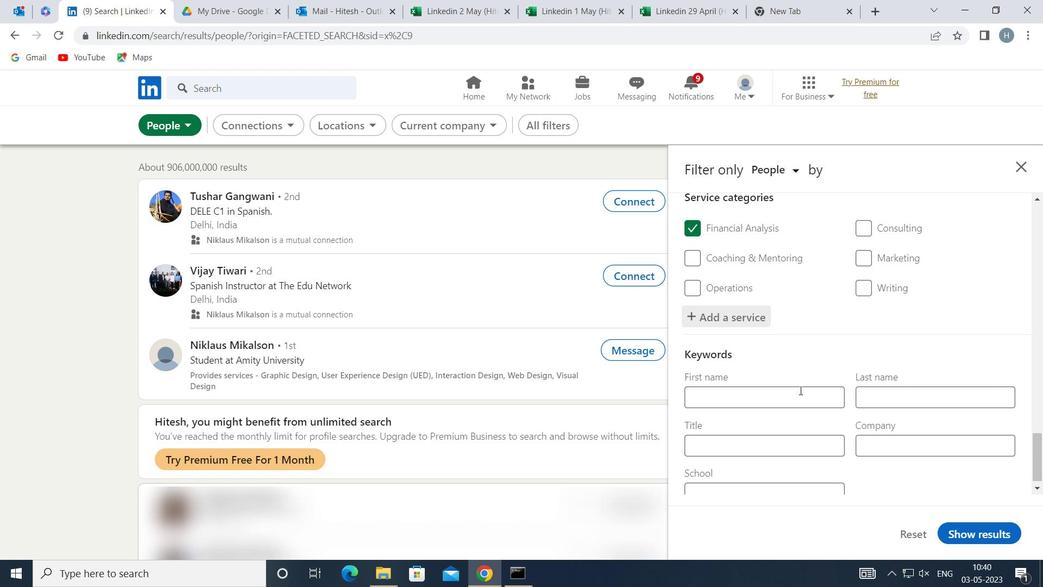 
Action: Mouse moved to (825, 431)
Screenshot: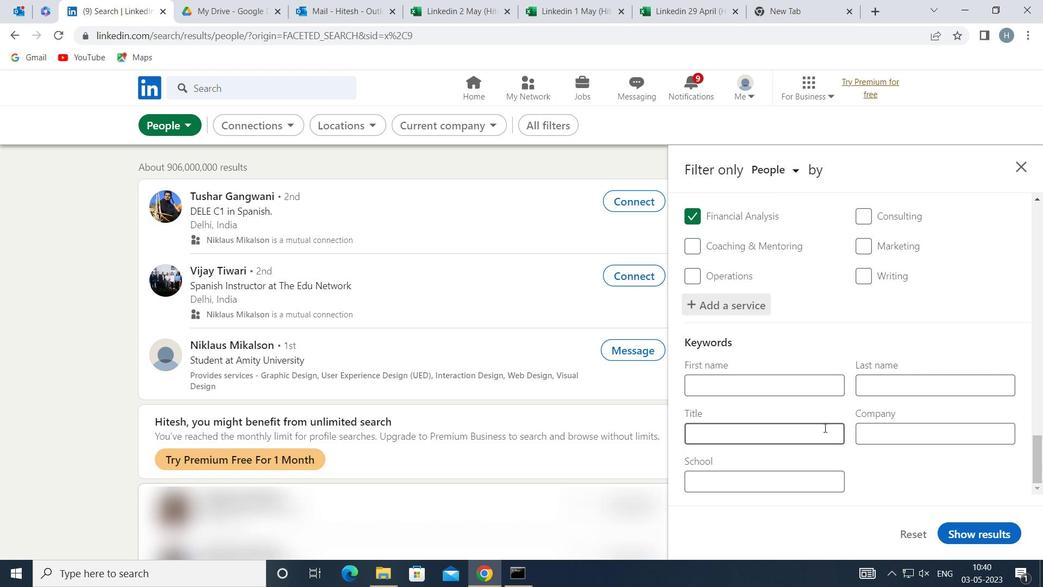 
Action: Mouse pressed left at (825, 431)
Screenshot: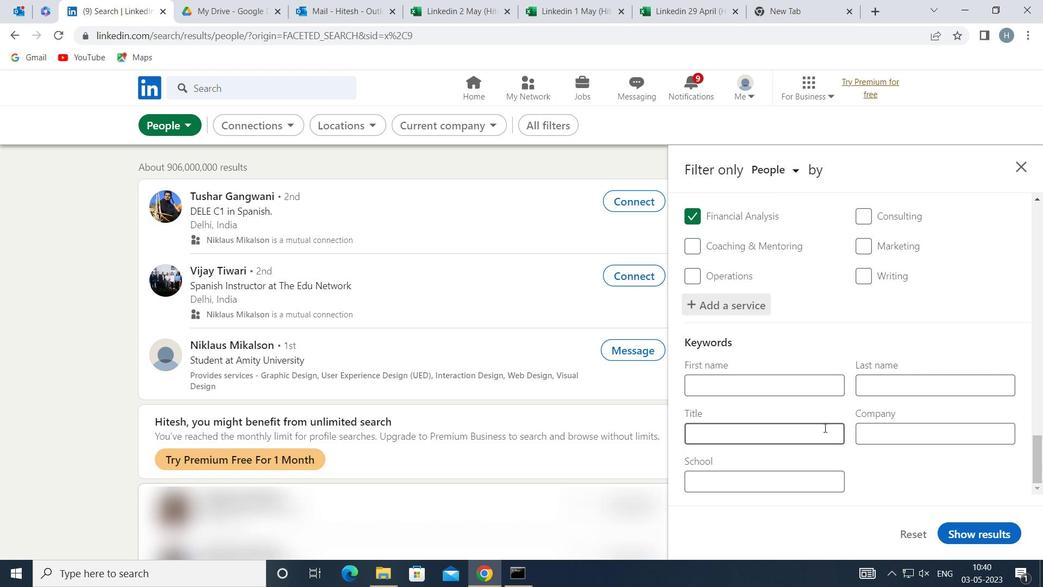 
Action: Mouse moved to (825, 431)
Screenshot: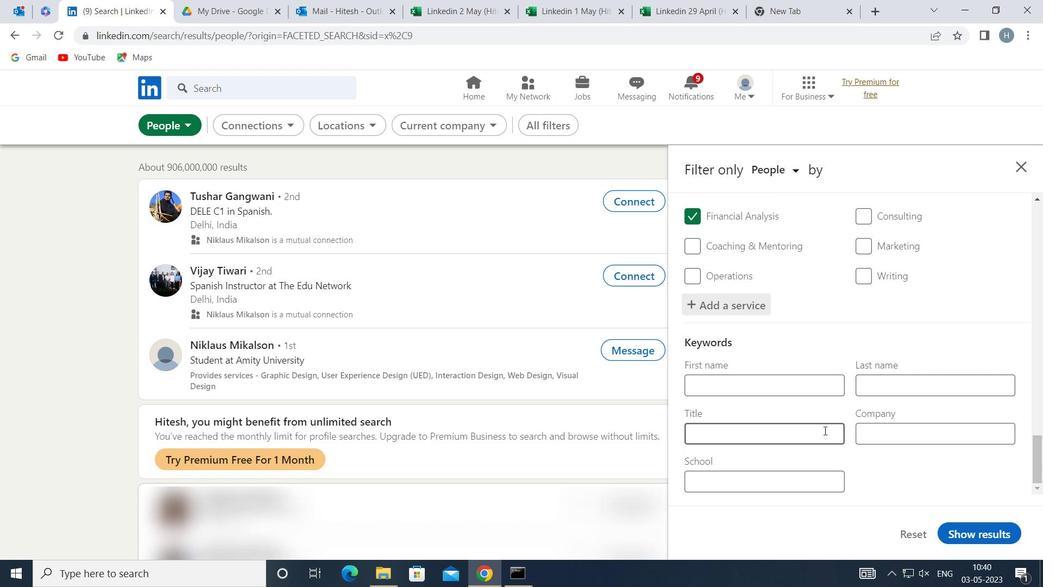 
Action: Key pressed <Key.shift>PRINCIPAL
Screenshot: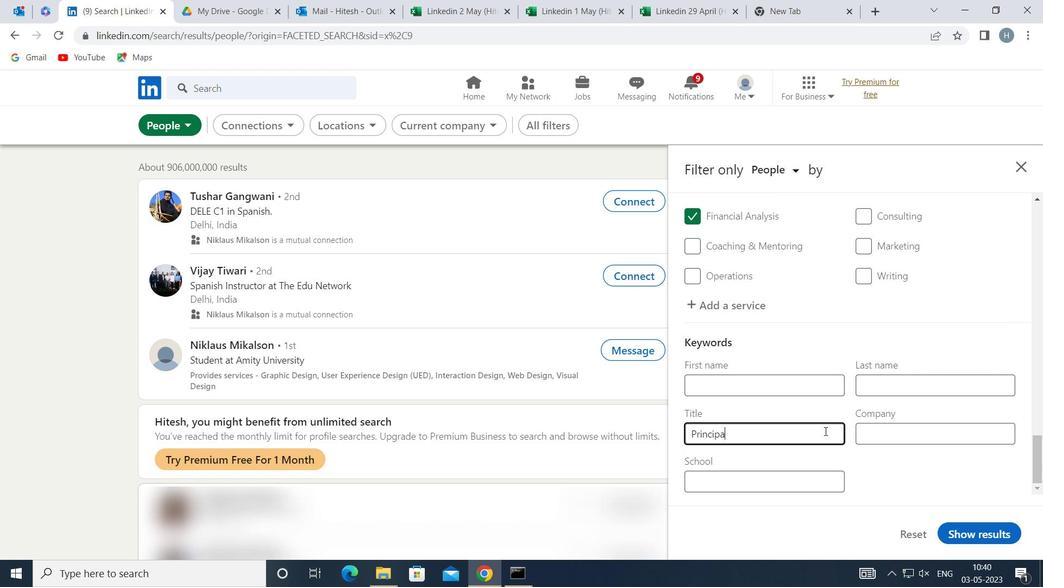
Action: Mouse moved to (992, 532)
Screenshot: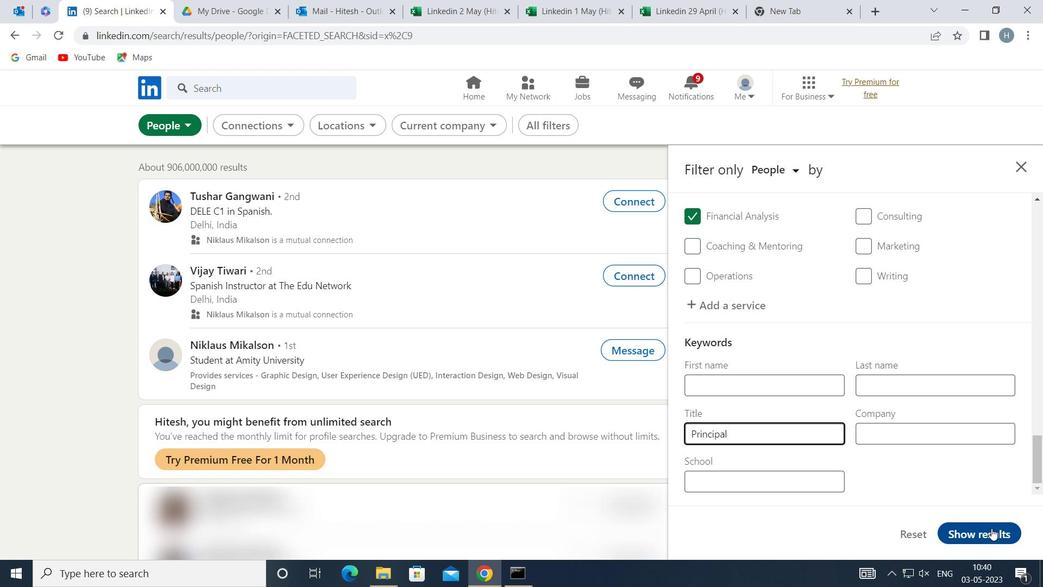 
Action: Mouse pressed left at (992, 532)
Screenshot: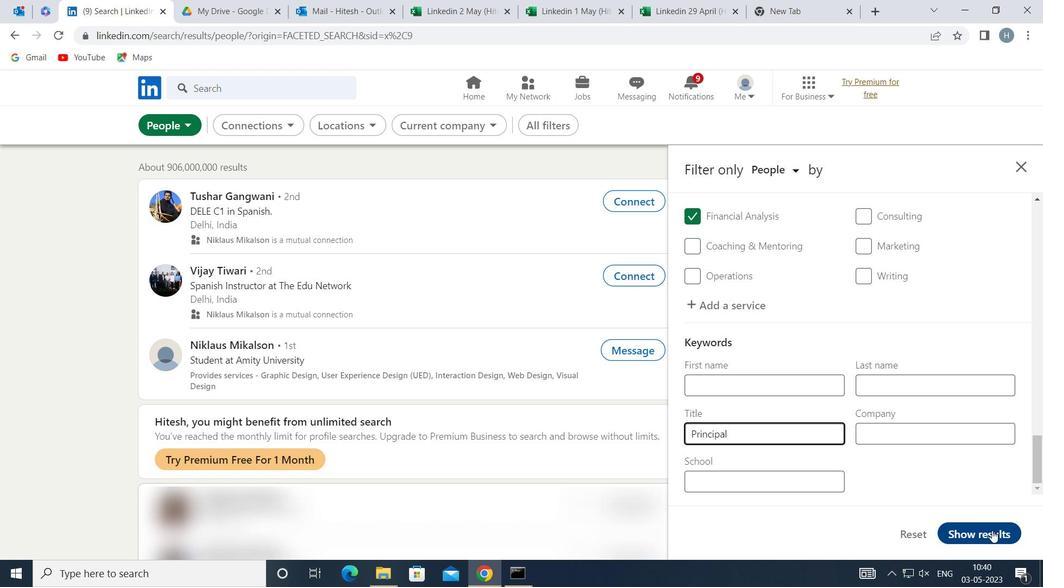 
Action: Mouse moved to (634, 397)
Screenshot: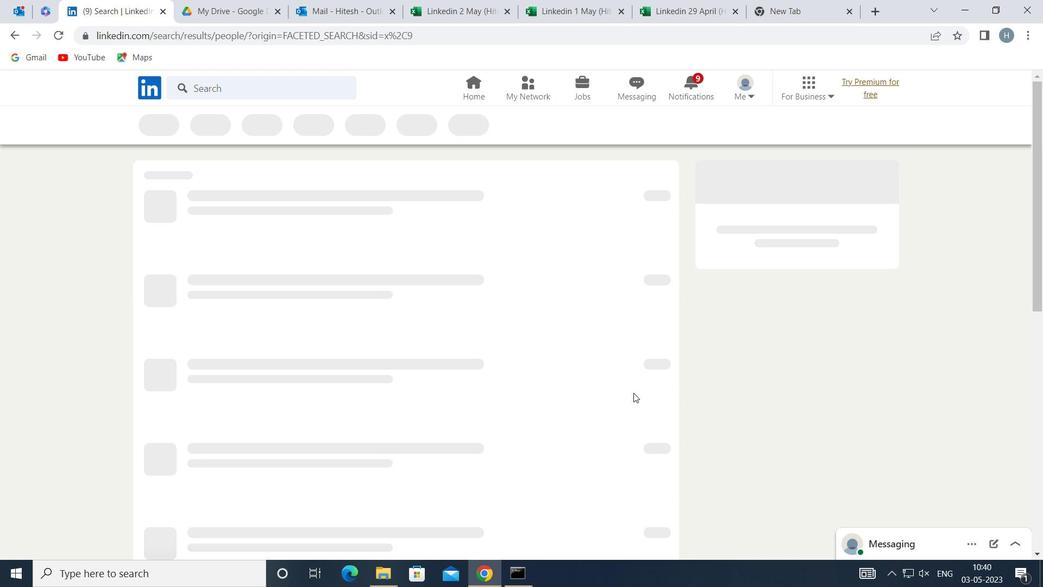 
